 Task: Open Card Manufacturing Performance Review in Board Social Media Influencer Contest Strategy and Execution to Workspace Commercial Mortgages and add a team member Softage.3@softage.net, a label Purple, a checklist DevOps, an attachment from your onedrive, a color Purple and finally, add a card description 'Develop and launch new social media marketing campaign for brand awareness' and a comment 'Let us make sure we have a clear understanding of the desired outcomes and success metrics for this task.'. Add a start date 'Jan 03, 1900' with a due date 'Jan 10, 1900'
Action: Mouse moved to (67, 404)
Screenshot: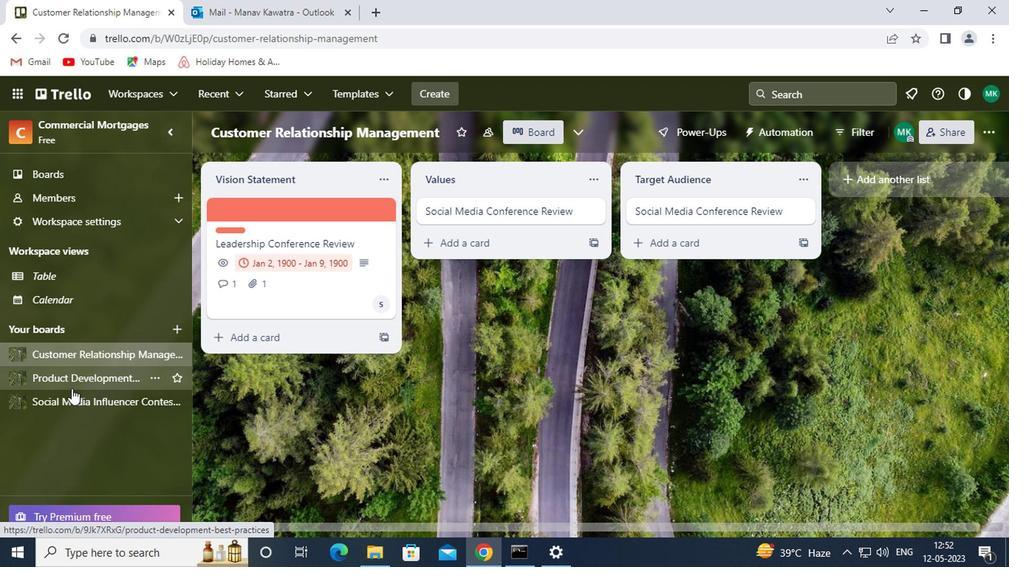 
Action: Mouse pressed left at (67, 404)
Screenshot: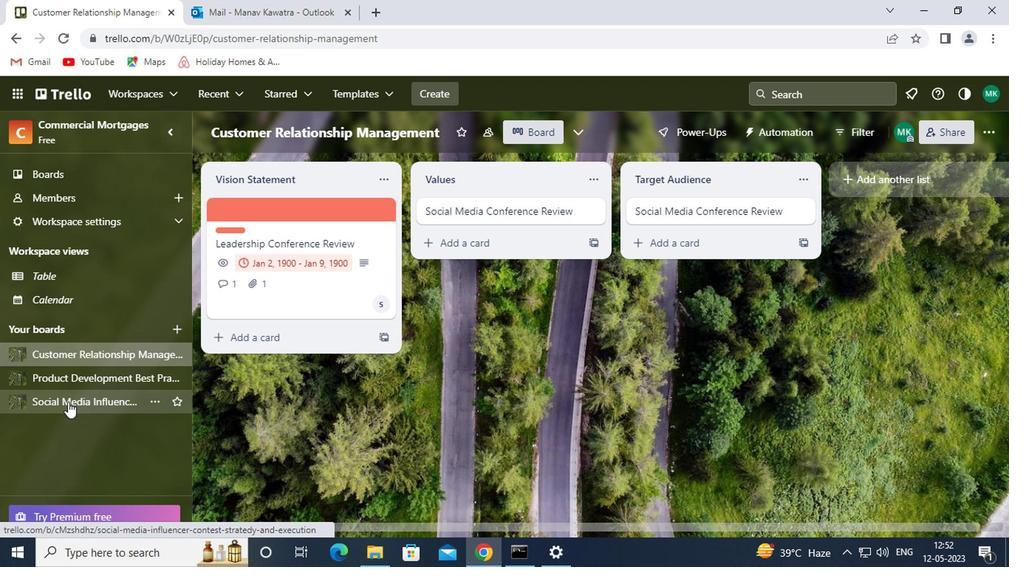 
Action: Mouse moved to (261, 210)
Screenshot: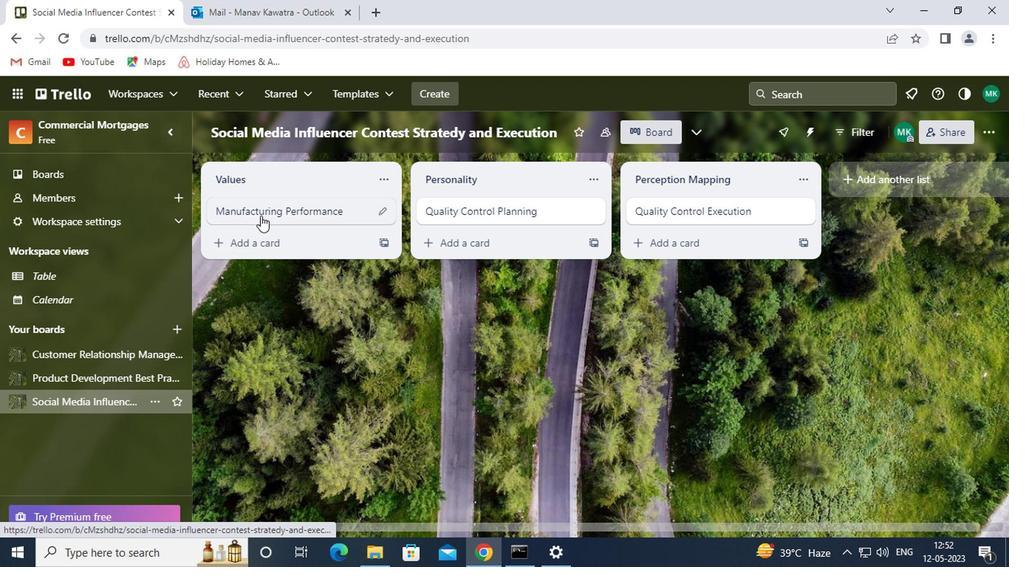 
Action: Mouse pressed left at (261, 210)
Screenshot: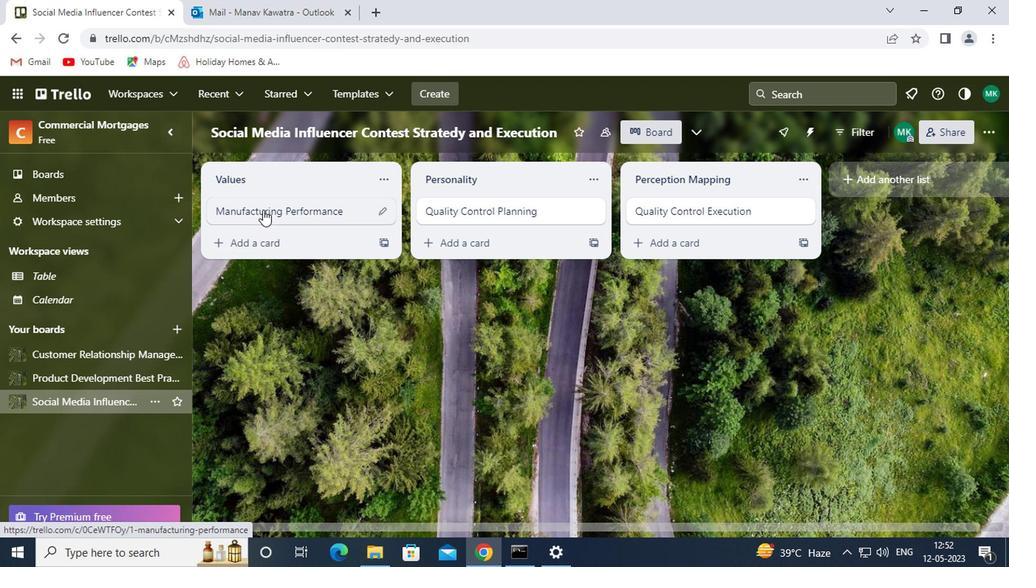 
Action: Mouse moved to (707, 214)
Screenshot: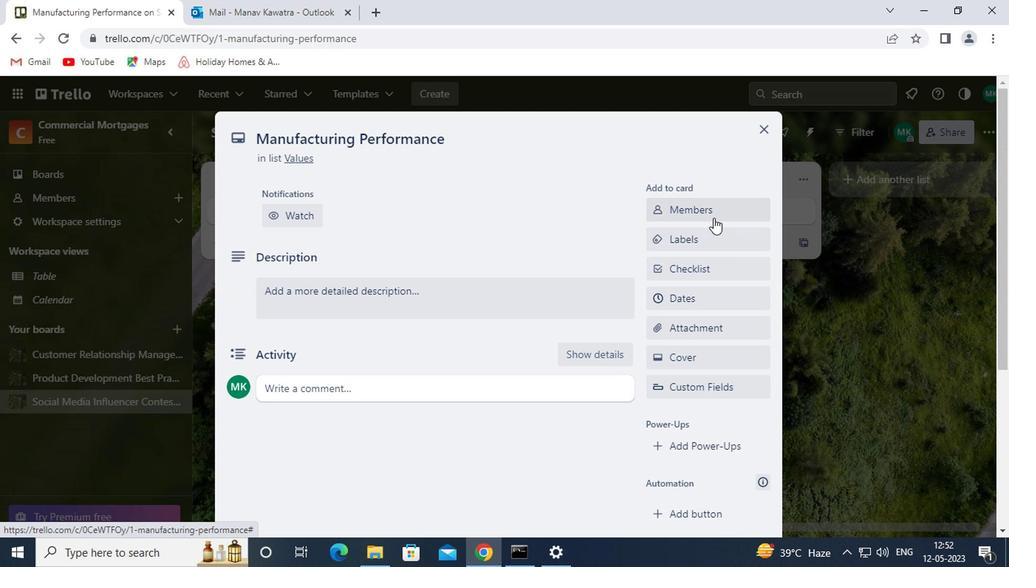 
Action: Mouse pressed left at (707, 214)
Screenshot: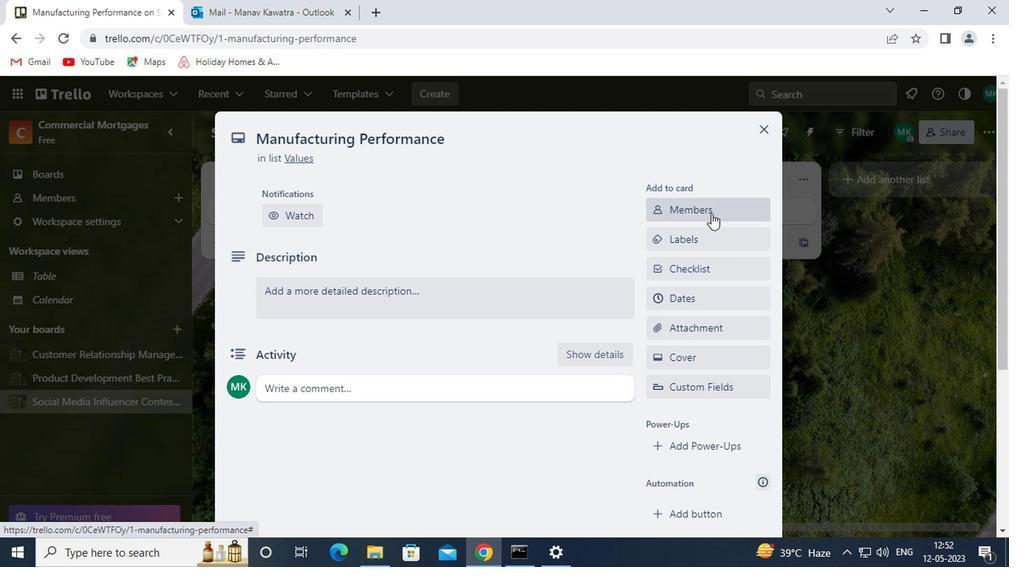 
Action: Mouse moved to (671, 279)
Screenshot: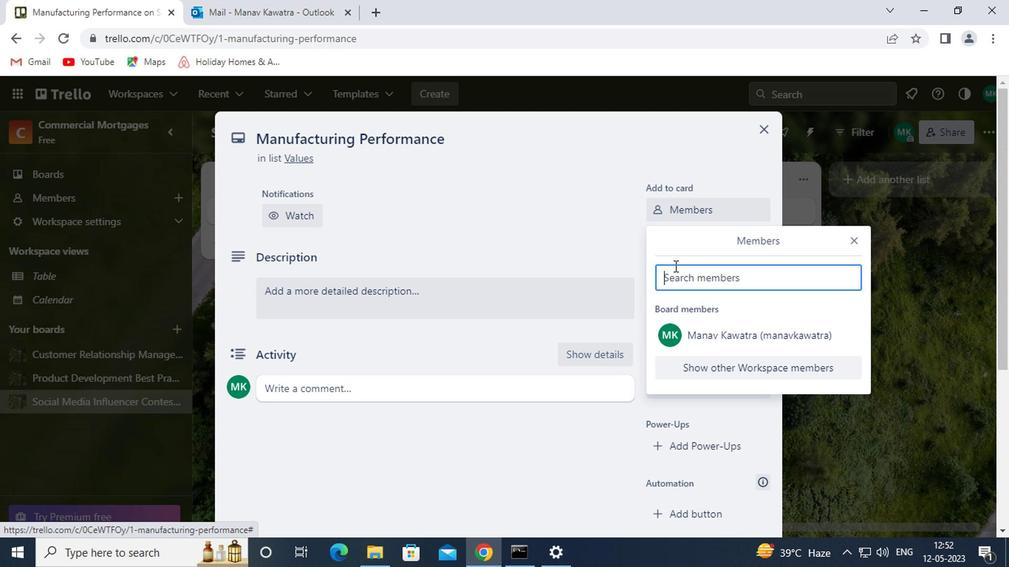 
Action: Mouse pressed left at (671, 279)
Screenshot: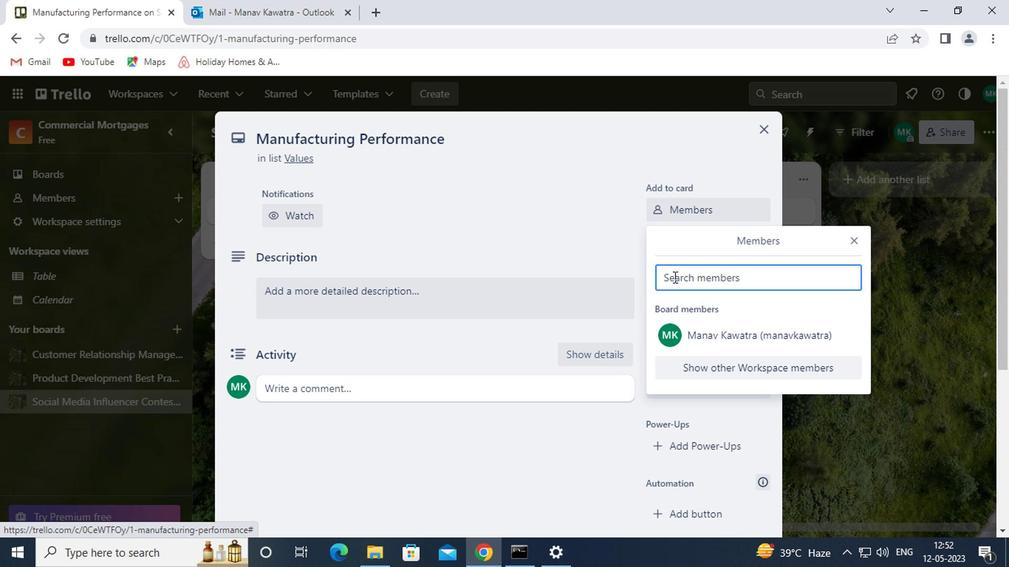 
Action: Key pressed <Key.caps_lock>s<Key.caps_lock>oftage.3<Key.shift>@SOFTAGE.NET
Screenshot: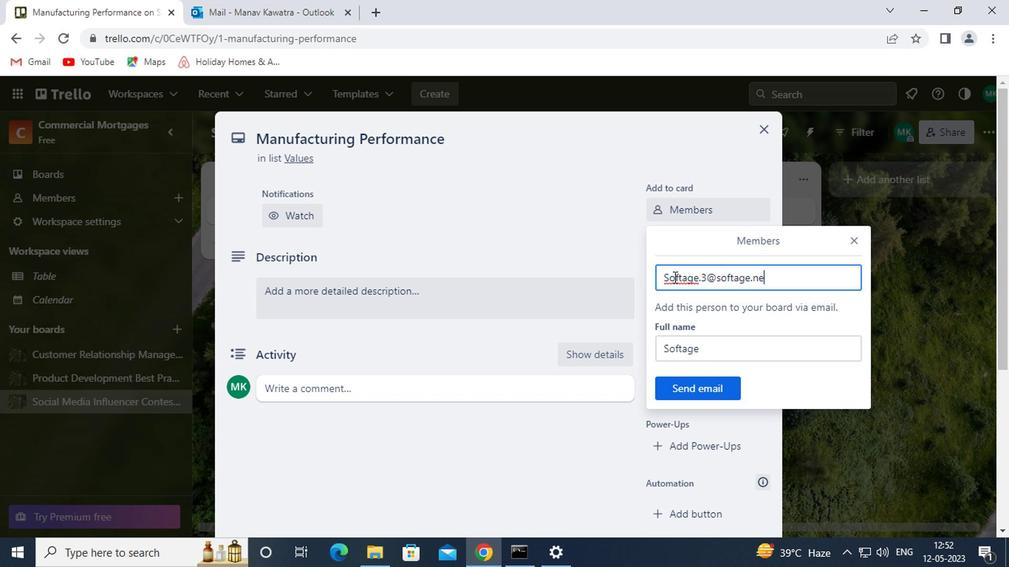 
Action: Mouse moved to (721, 388)
Screenshot: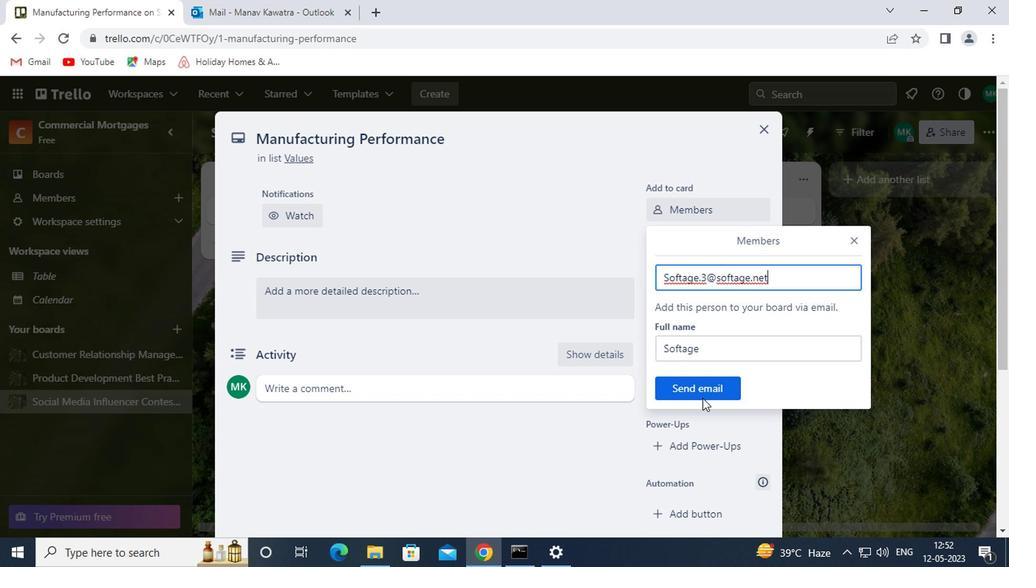 
Action: Mouse pressed left at (721, 388)
Screenshot: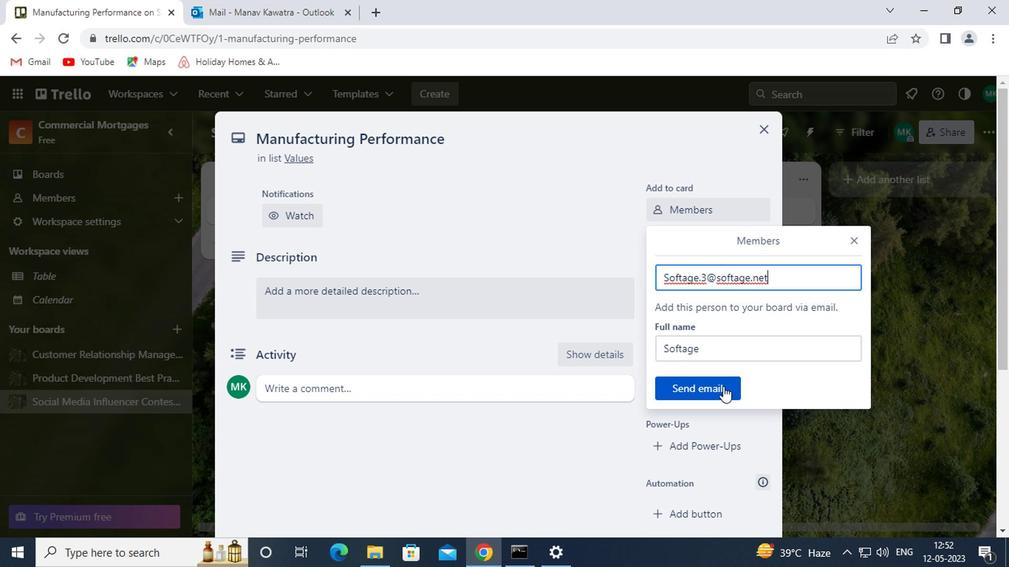 
Action: Mouse moved to (682, 293)
Screenshot: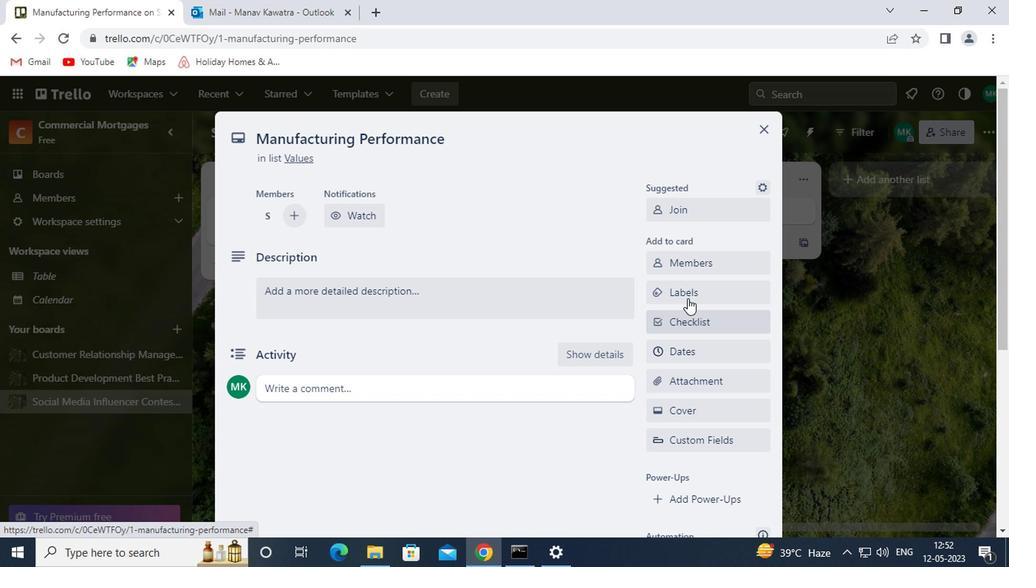 
Action: Mouse pressed left at (682, 293)
Screenshot: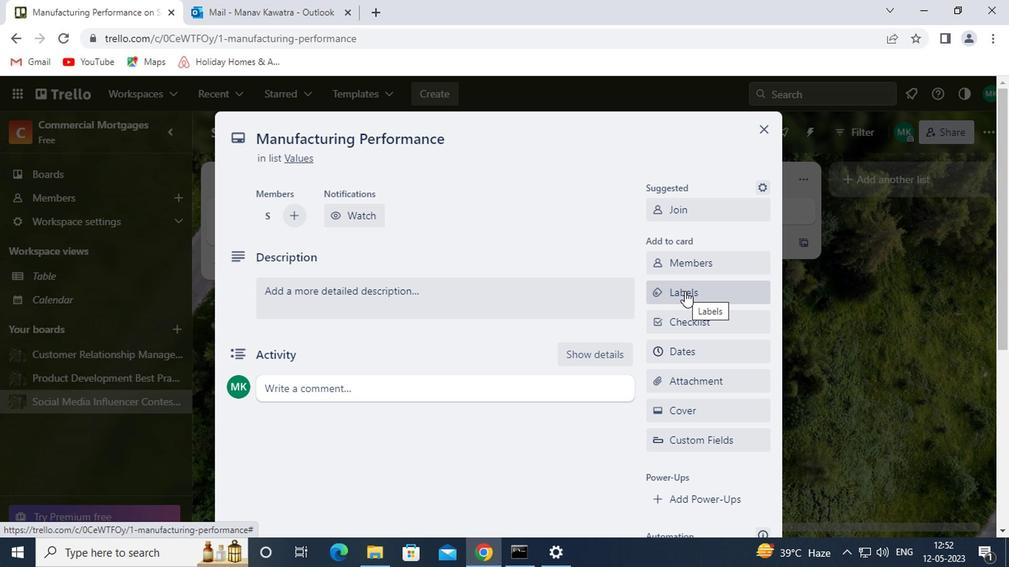 
Action: Mouse moved to (659, 323)
Screenshot: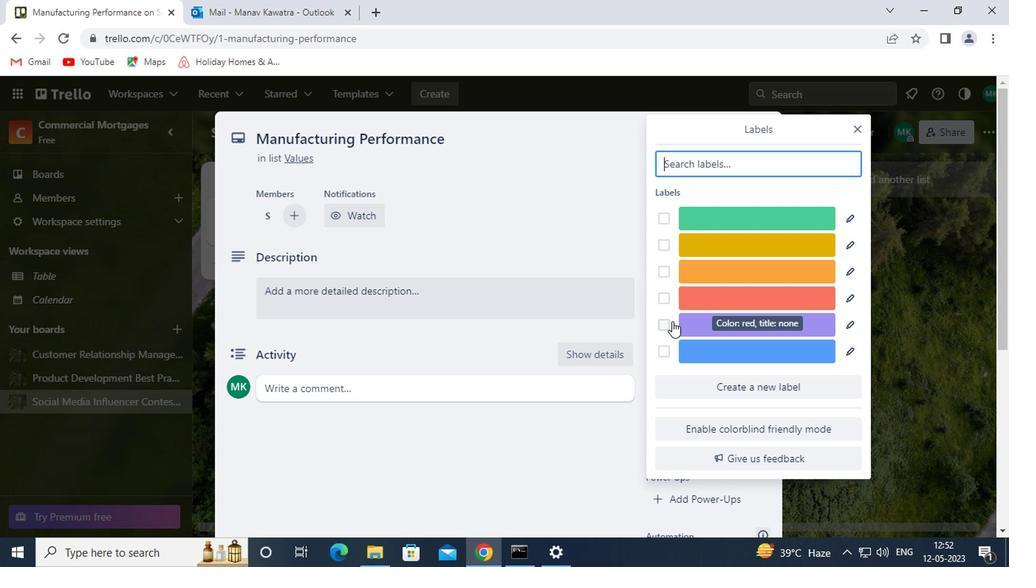 
Action: Mouse pressed left at (659, 323)
Screenshot: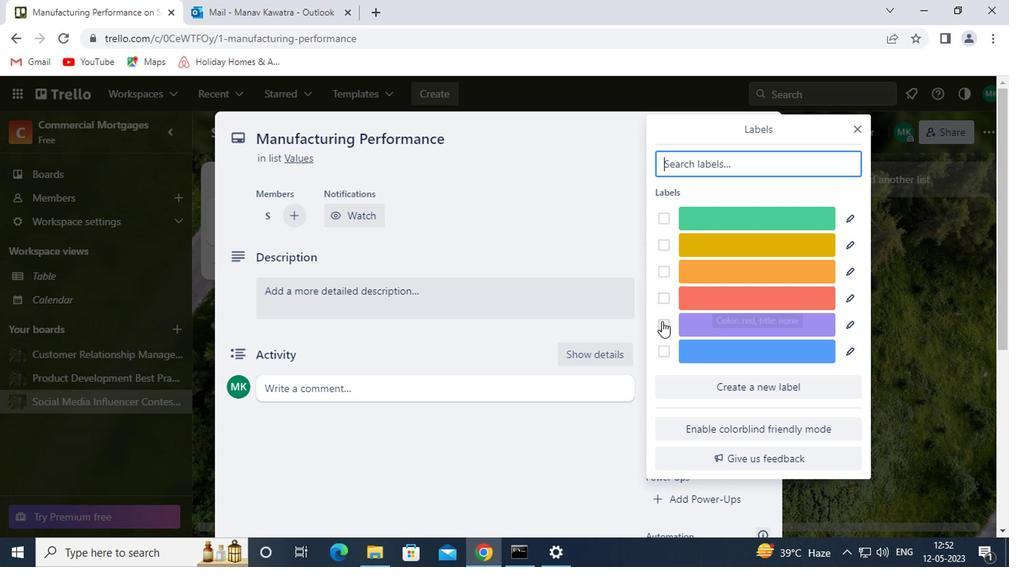 
Action: Mouse moved to (853, 134)
Screenshot: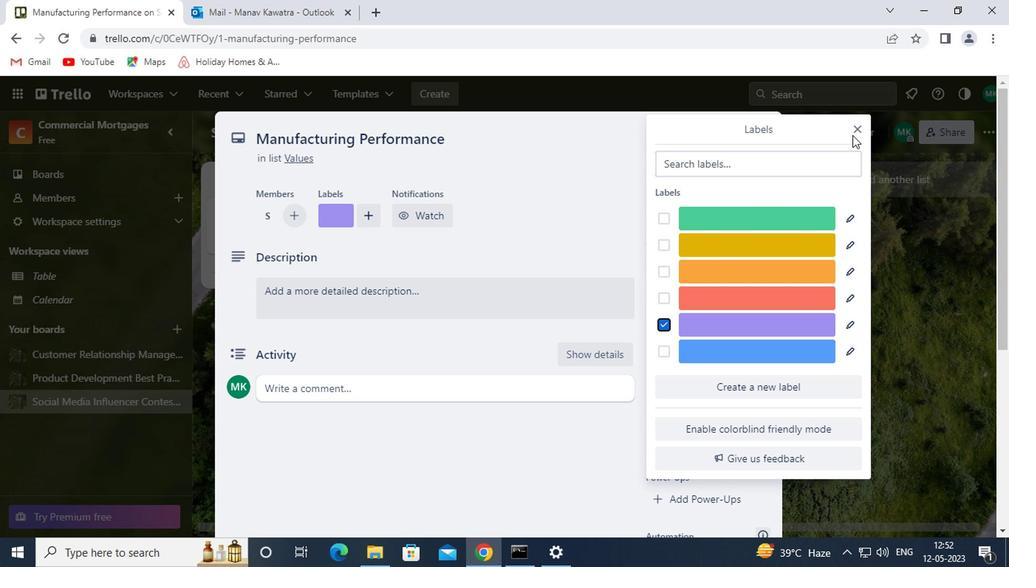 
Action: Mouse pressed left at (853, 134)
Screenshot: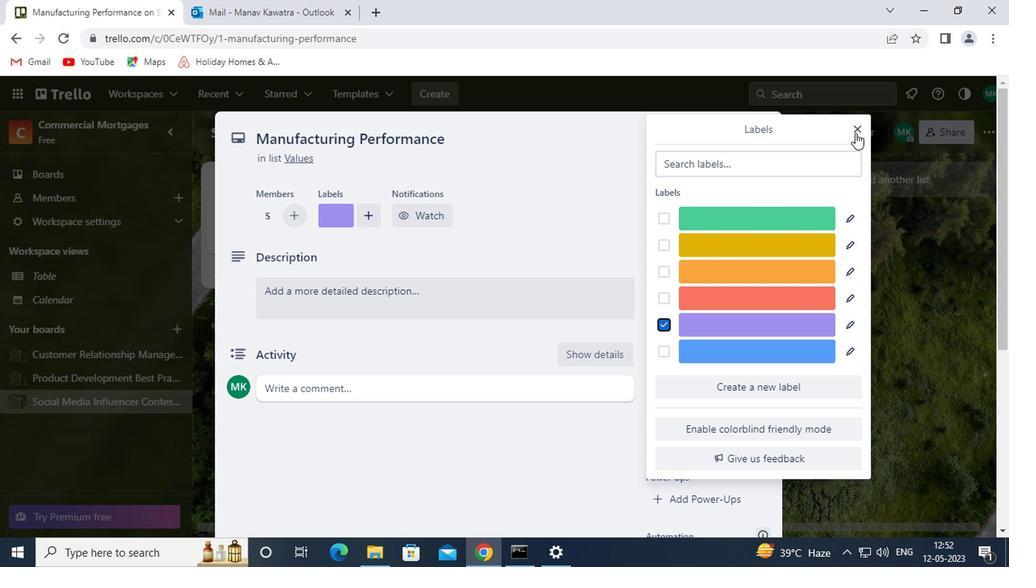 
Action: Mouse moved to (697, 323)
Screenshot: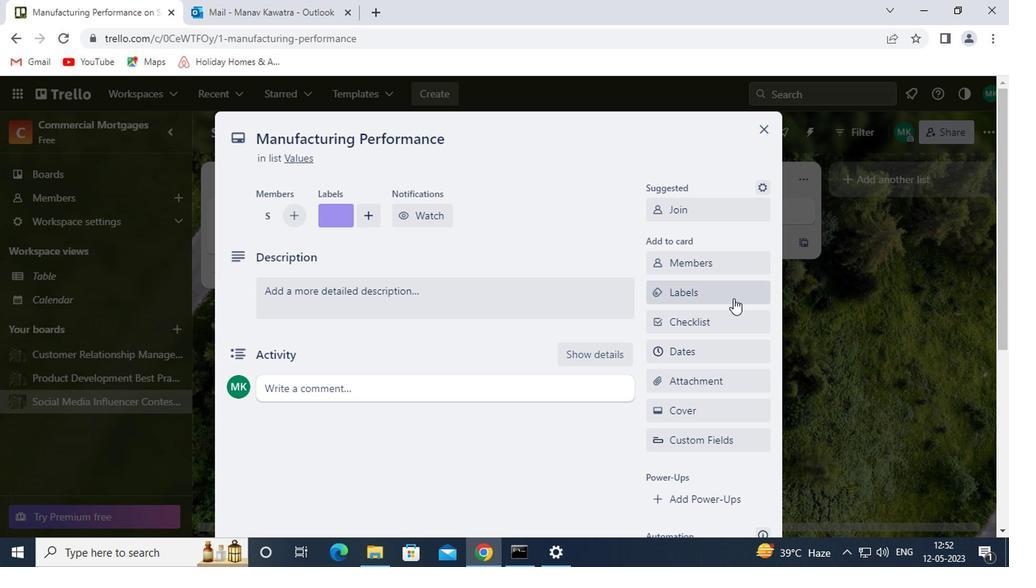 
Action: Mouse pressed left at (697, 323)
Screenshot: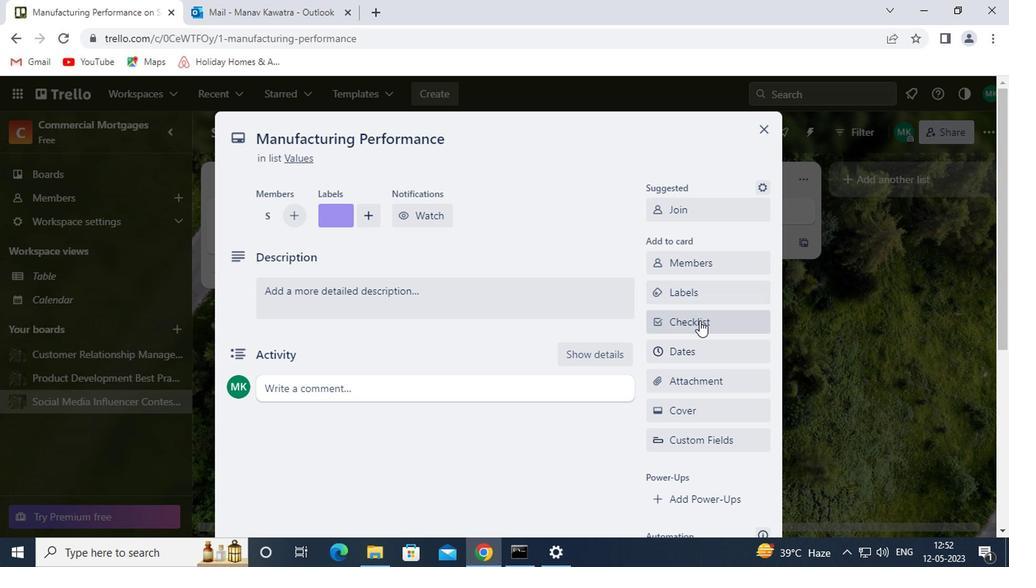 
Action: Mouse moved to (711, 397)
Screenshot: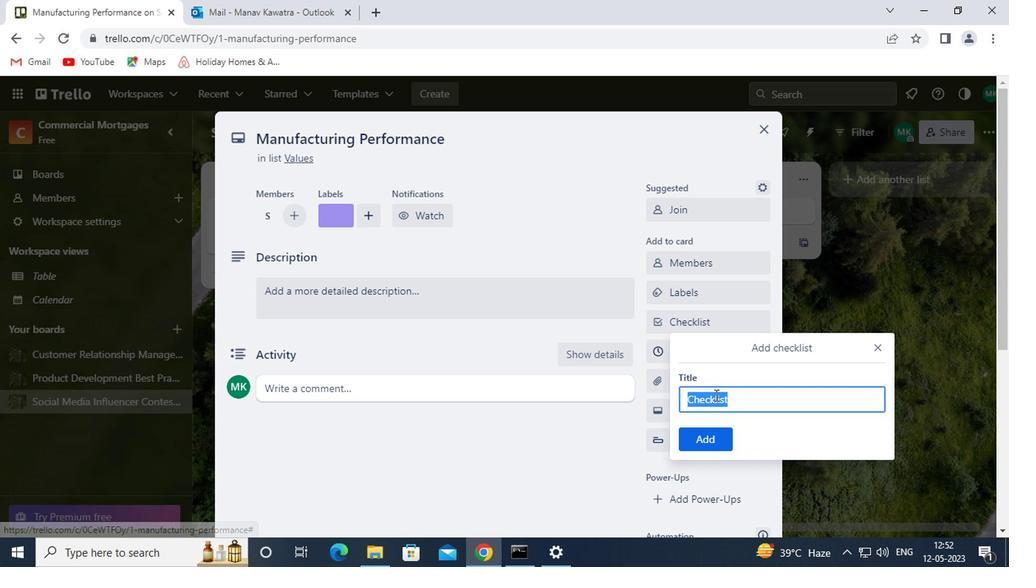 
Action: Key pressed <Key.shift>DEV<Key.shift><Key.shift><Key.shift><Key.shift><Key.shift><Key.shift><Key.shift><Key.shift><Key.shift><Key.shift><Key.shift><Key.shift><Key.shift><Key.shift><Key.shift><Key.shift>OPS
Screenshot: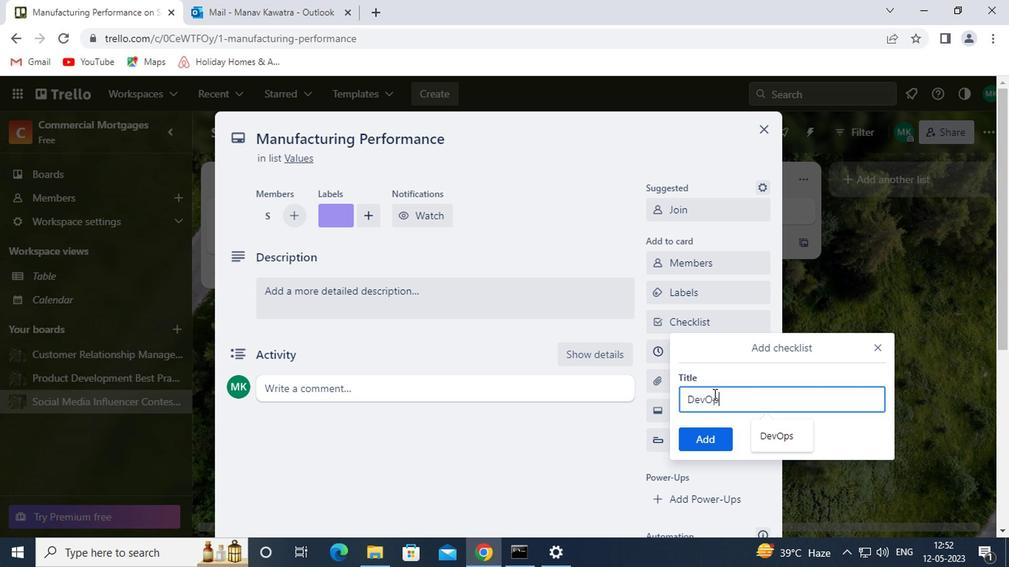 
Action: Mouse moved to (682, 441)
Screenshot: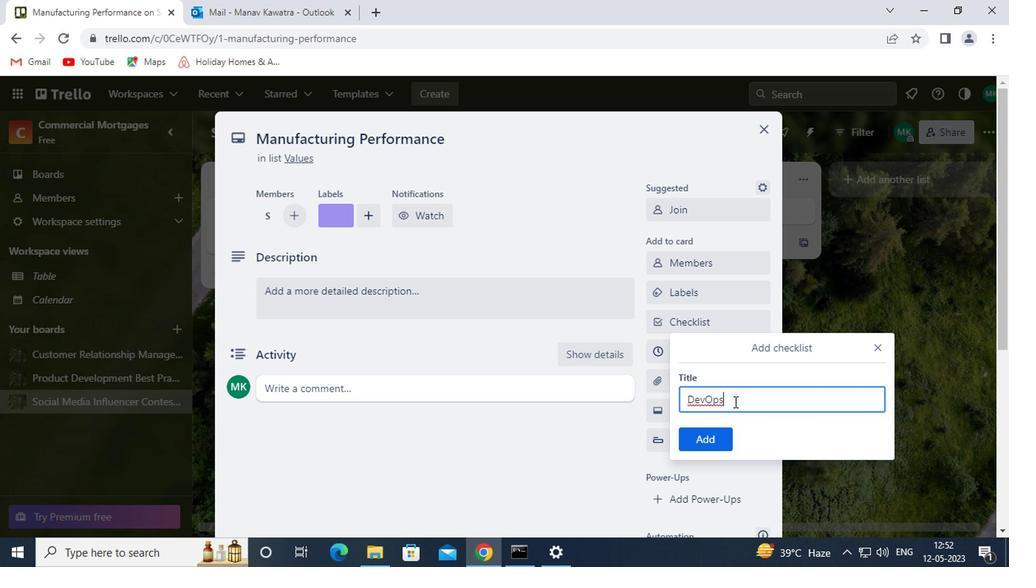 
Action: Mouse pressed left at (682, 441)
Screenshot: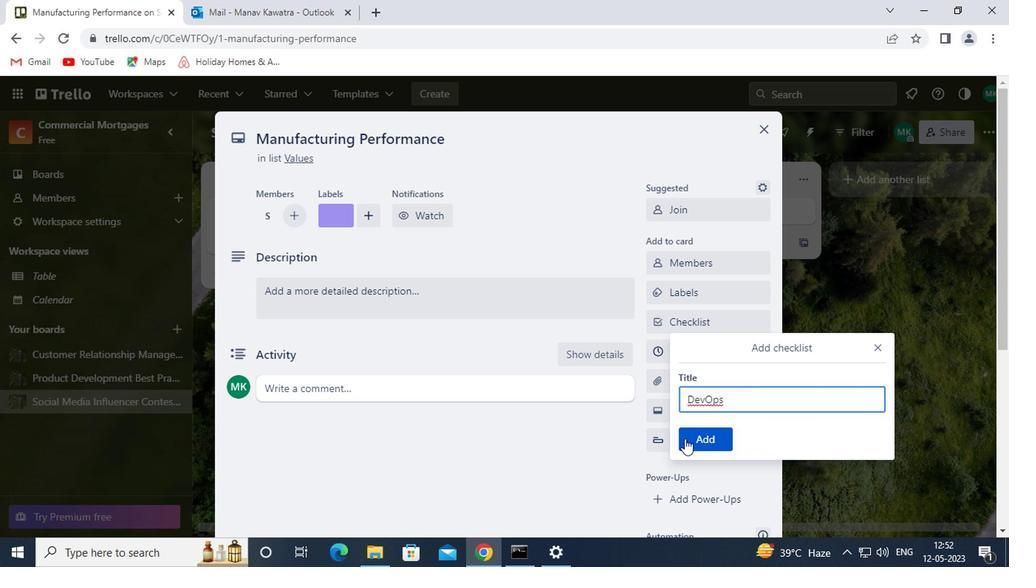 
Action: Mouse moved to (690, 382)
Screenshot: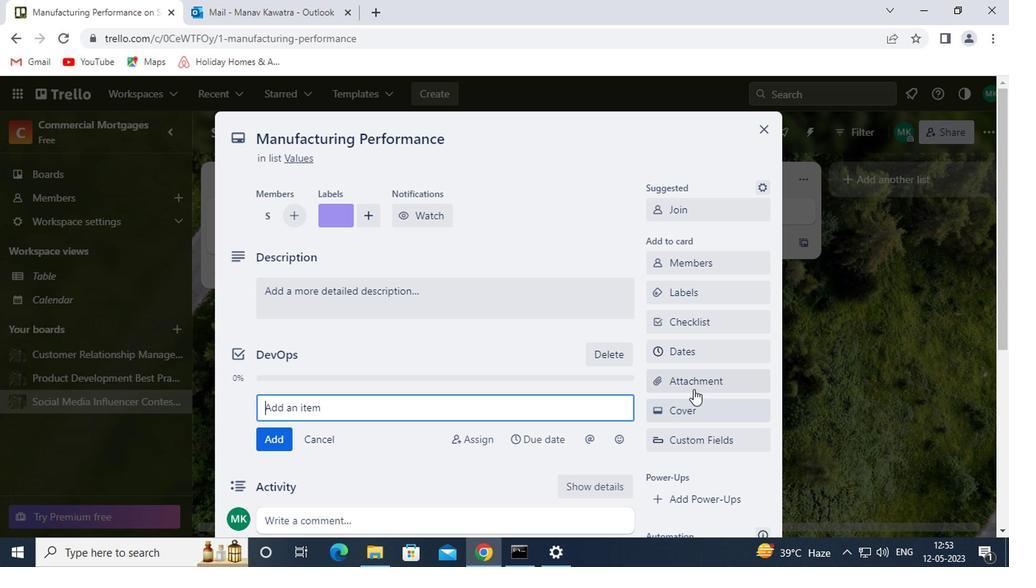 
Action: Mouse pressed left at (690, 382)
Screenshot: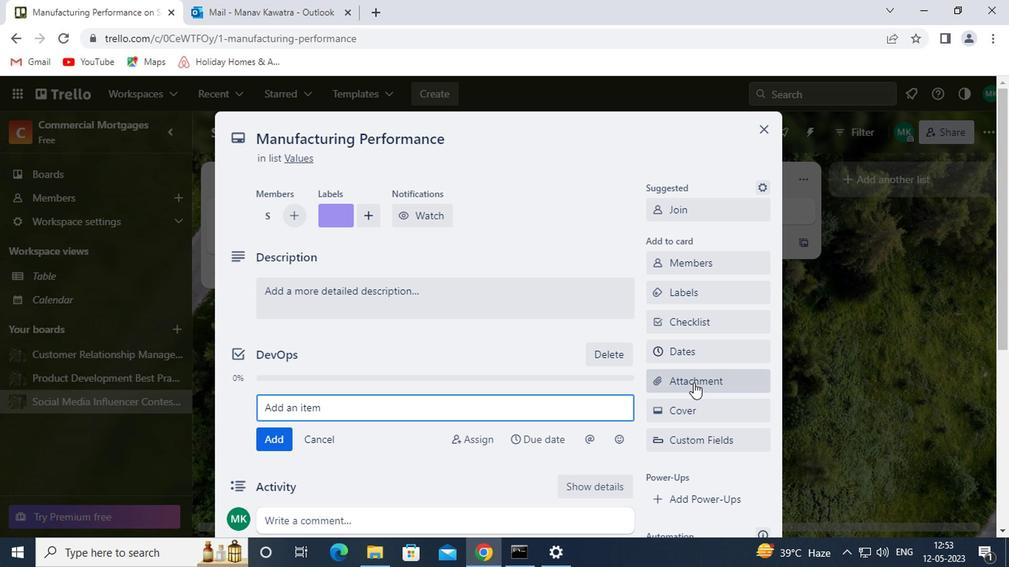 
Action: Mouse moved to (666, 275)
Screenshot: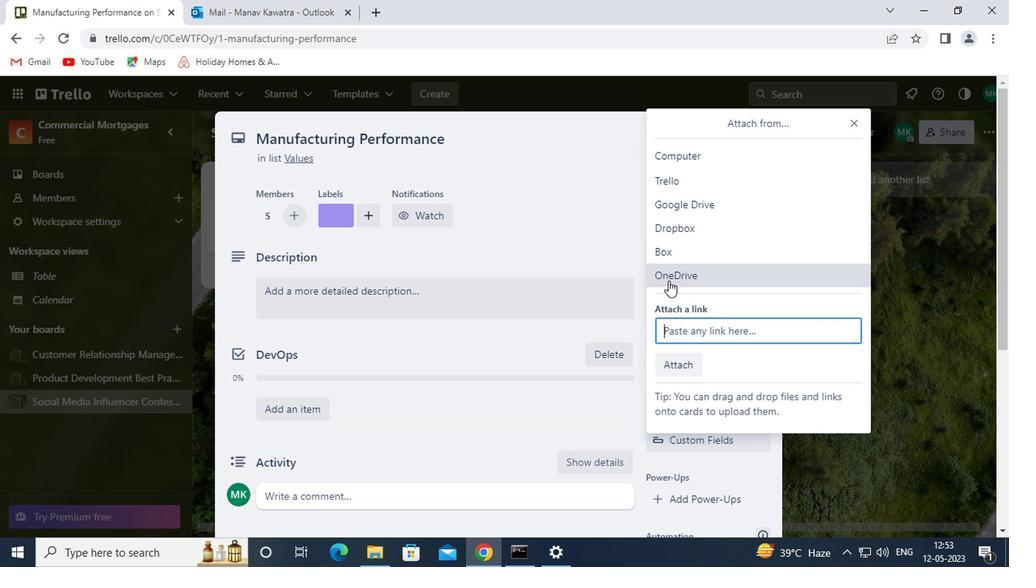 
Action: Mouse pressed left at (666, 275)
Screenshot: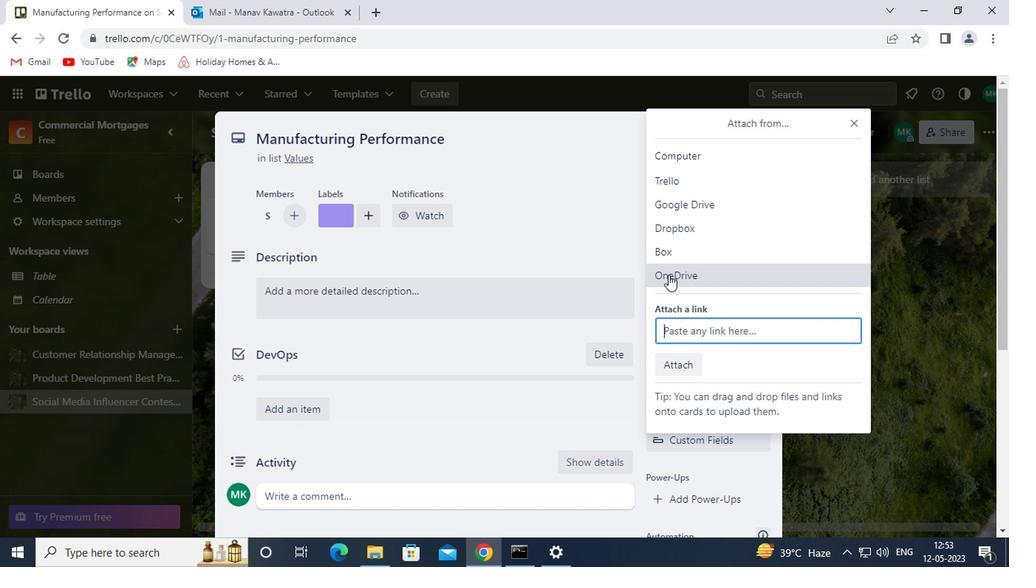 
Action: Mouse moved to (375, 148)
Screenshot: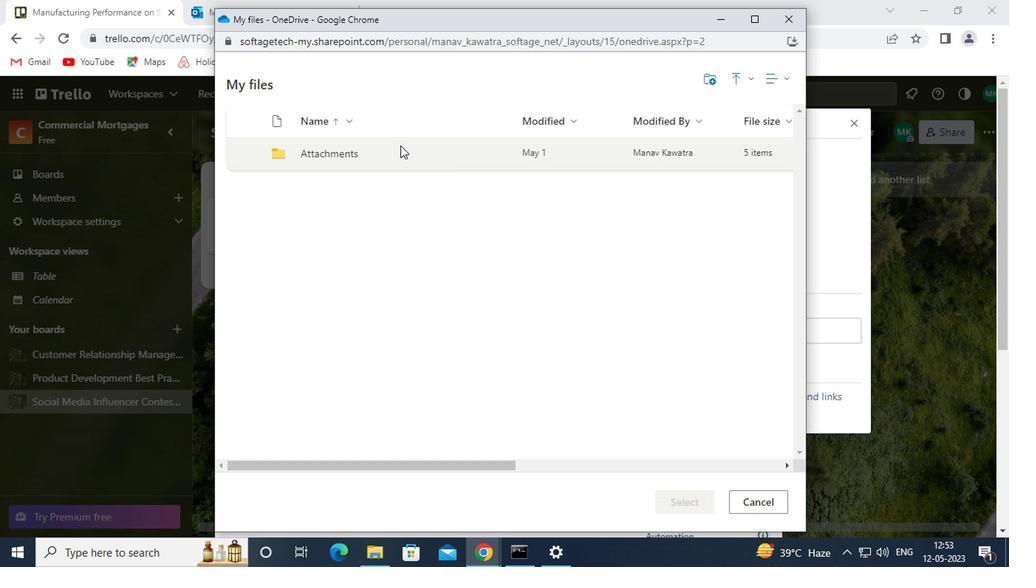 
Action: Mouse pressed left at (375, 148)
Screenshot: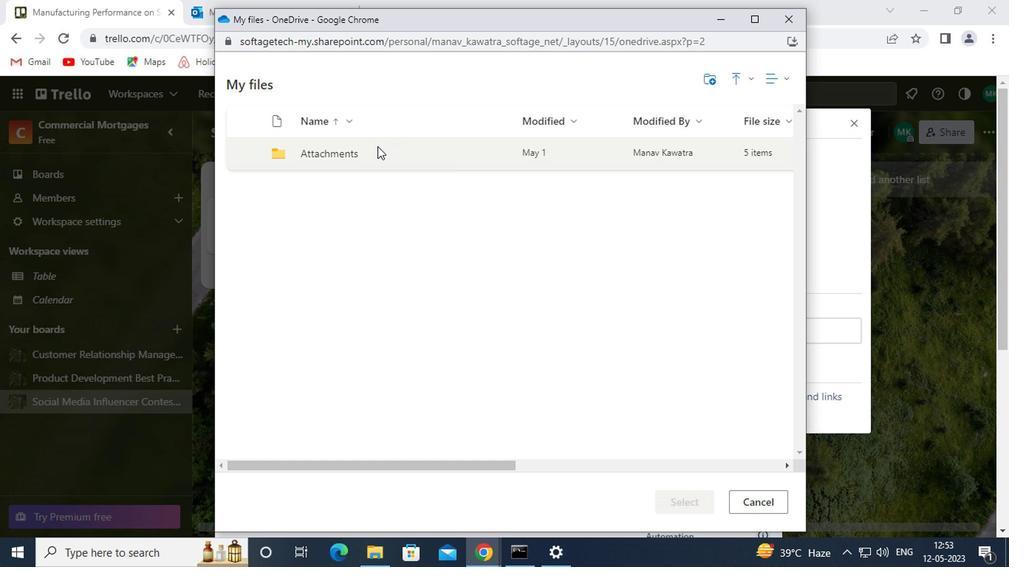 
Action: Mouse moved to (331, 157)
Screenshot: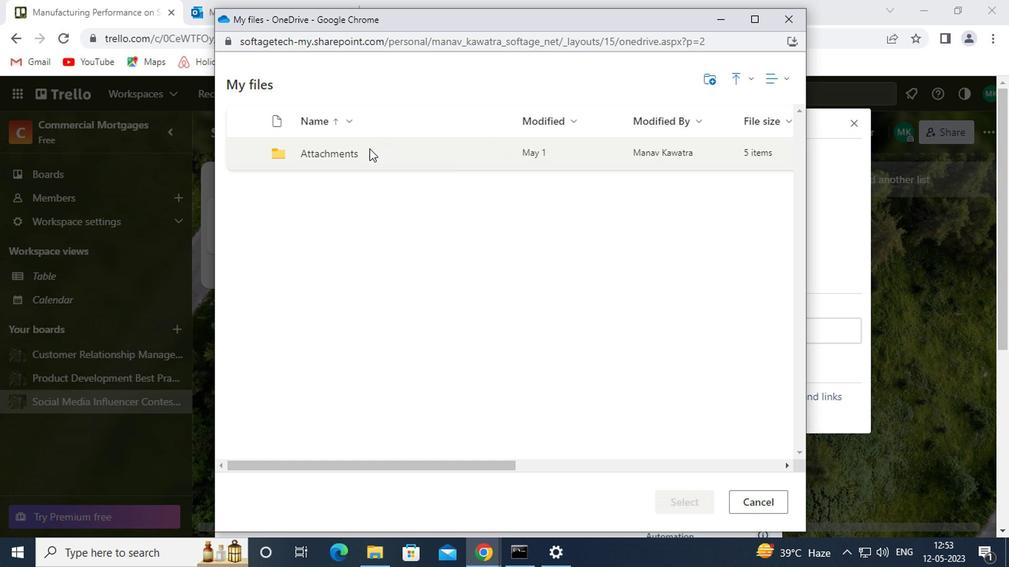 
Action: Mouse pressed left at (331, 157)
Screenshot: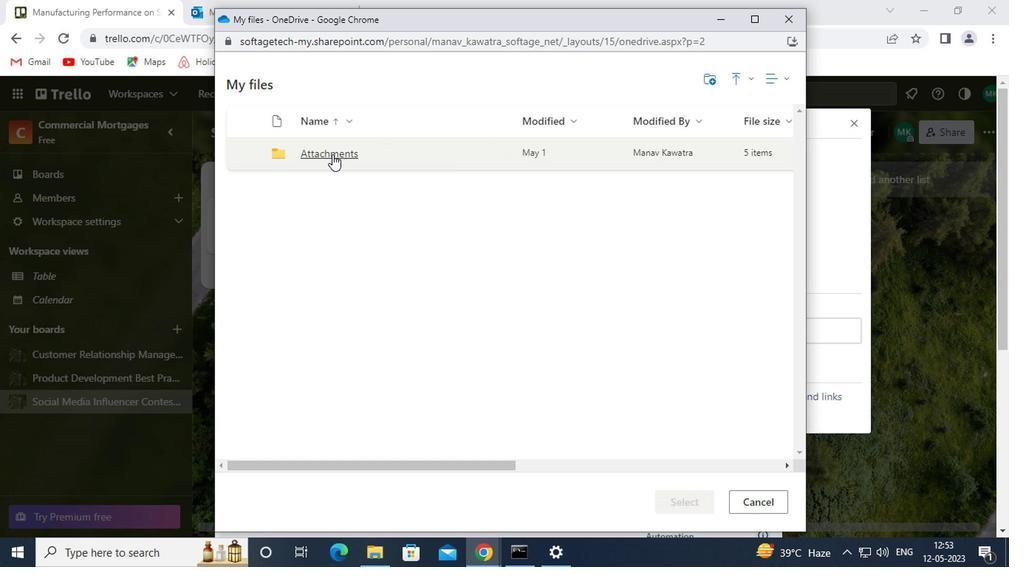 
Action: Mouse moved to (329, 219)
Screenshot: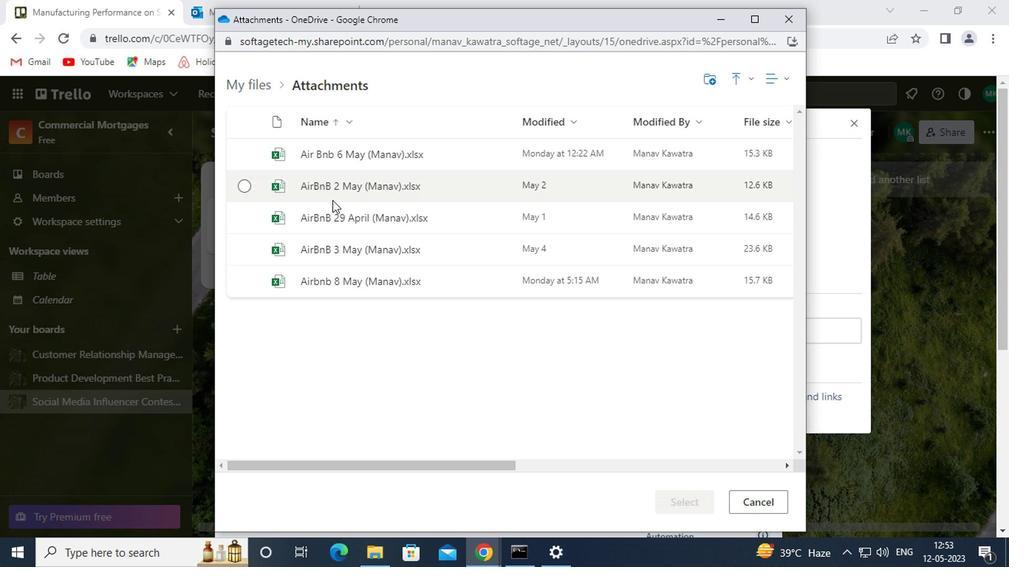 
Action: Mouse pressed left at (329, 219)
Screenshot: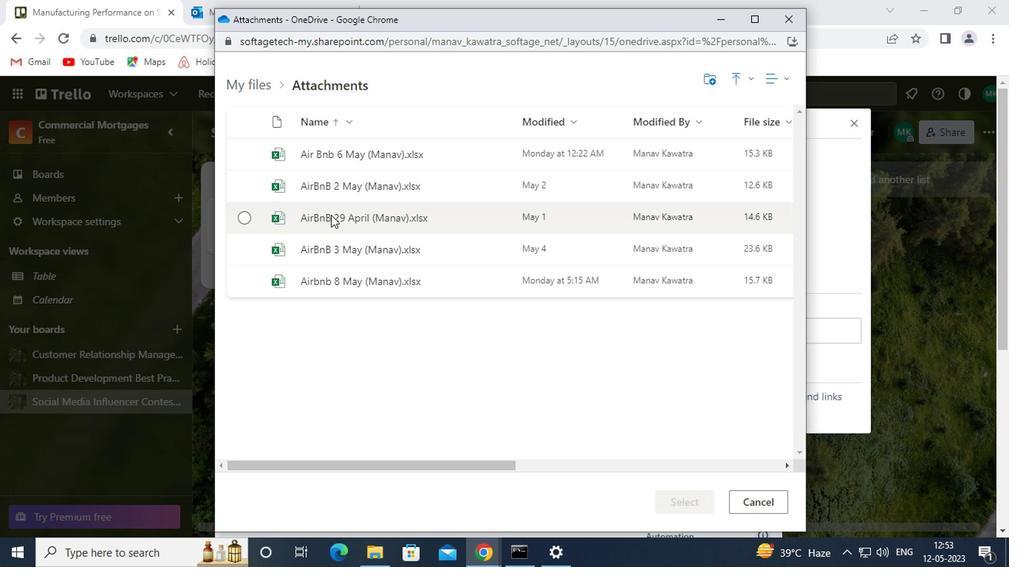 
Action: Mouse moved to (679, 510)
Screenshot: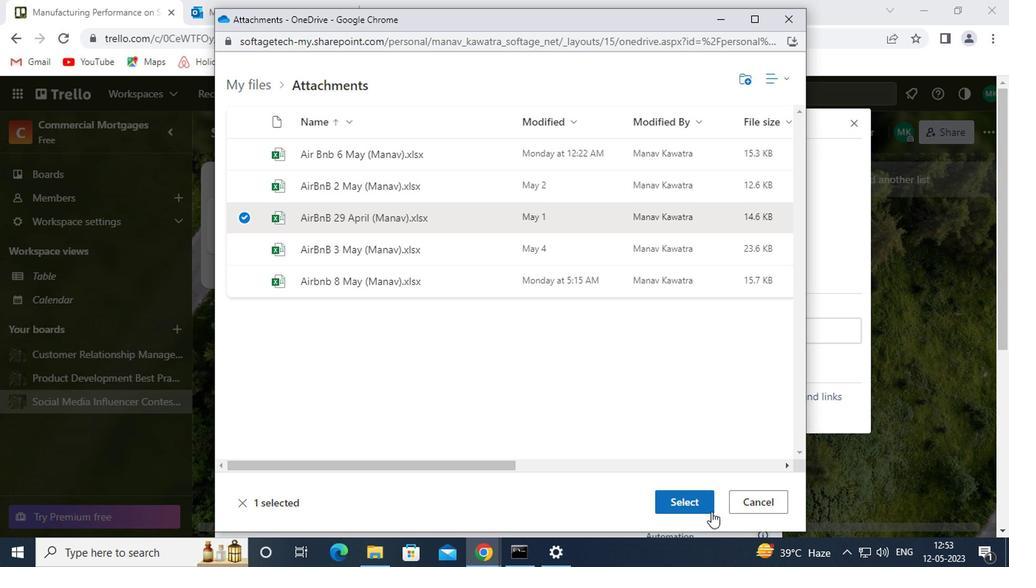
Action: Mouse pressed left at (679, 510)
Screenshot: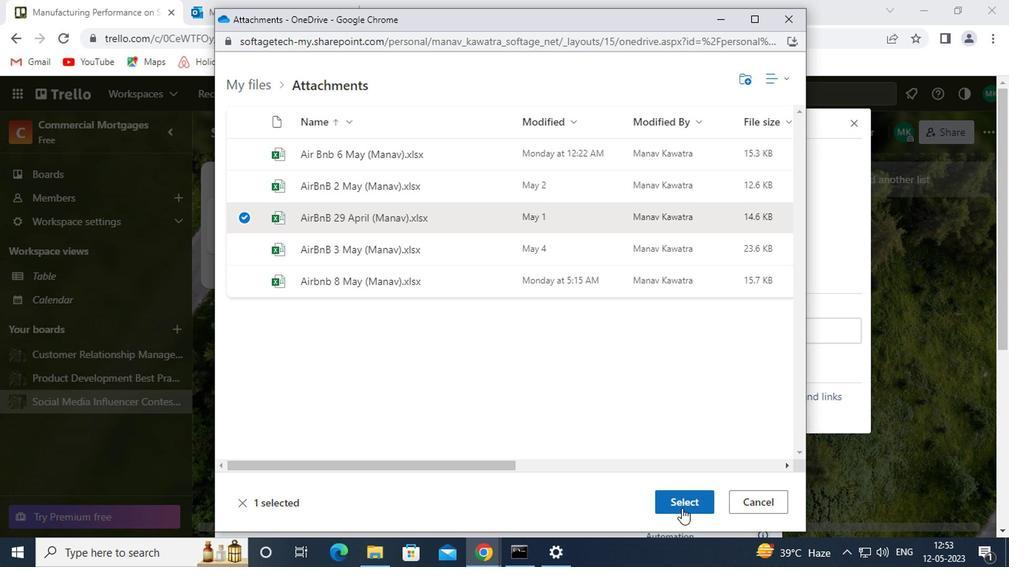 
Action: Mouse moved to (679, 402)
Screenshot: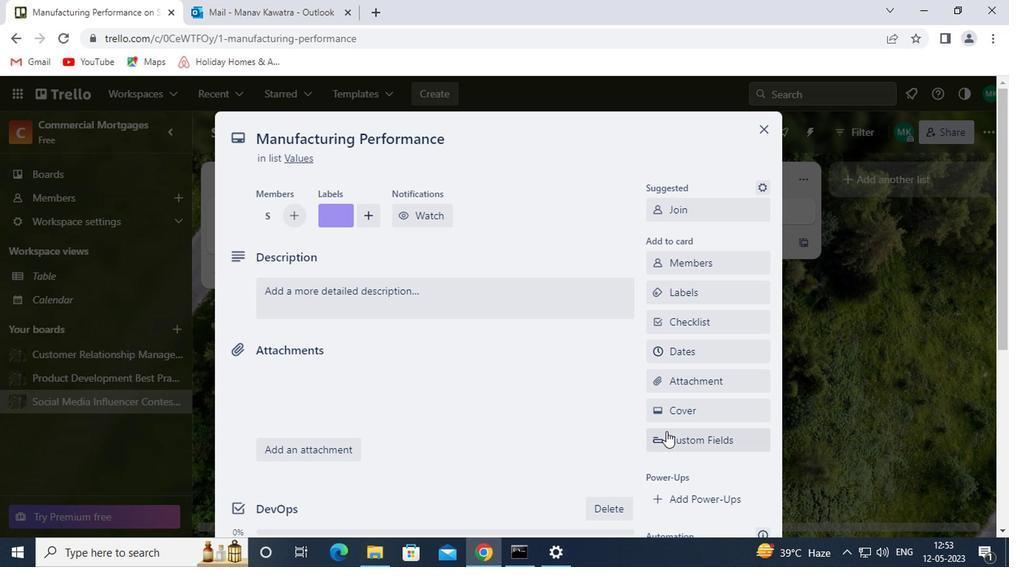 
Action: Mouse pressed left at (679, 402)
Screenshot: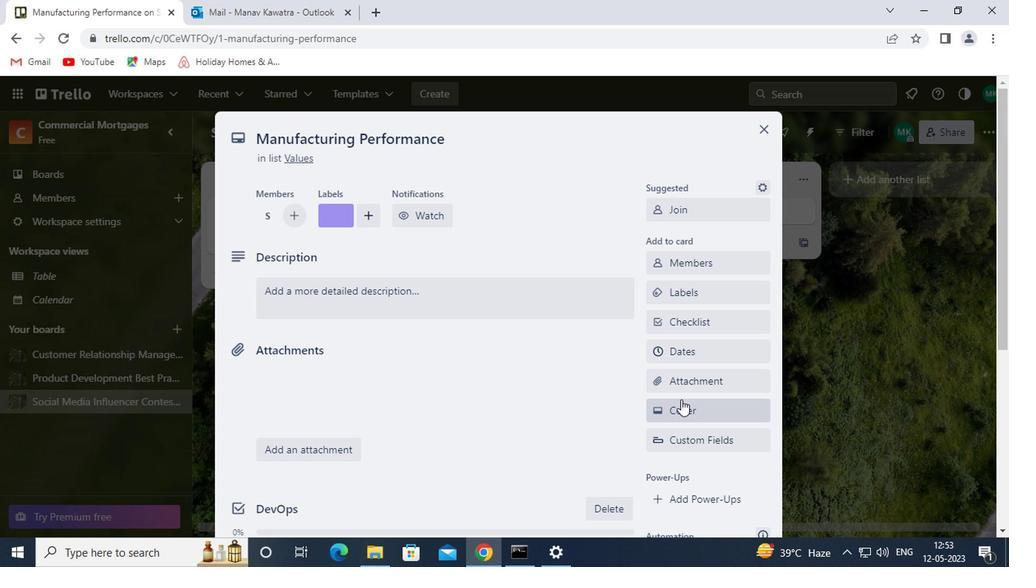 
Action: Mouse moved to (846, 255)
Screenshot: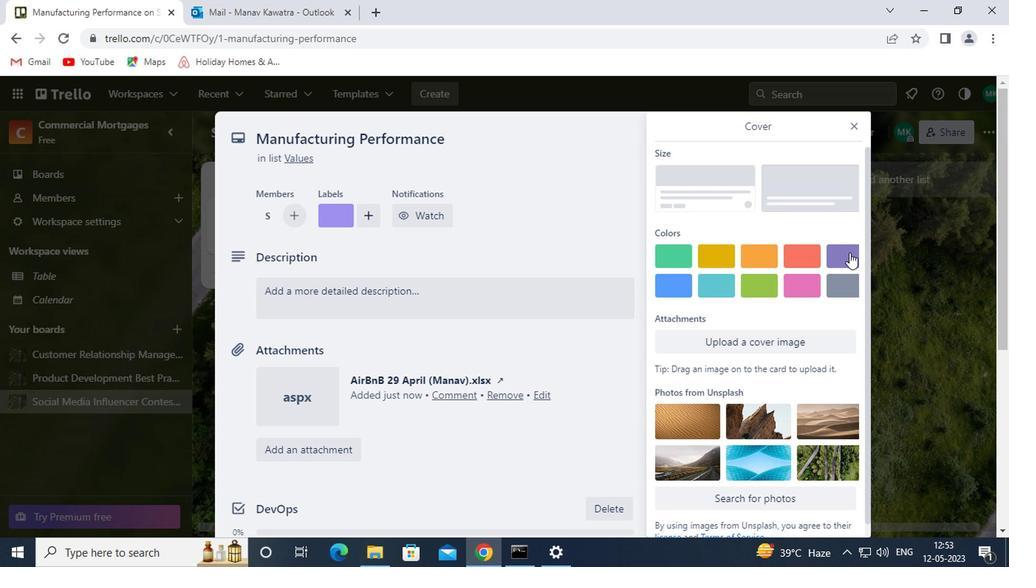 
Action: Mouse pressed left at (846, 255)
Screenshot: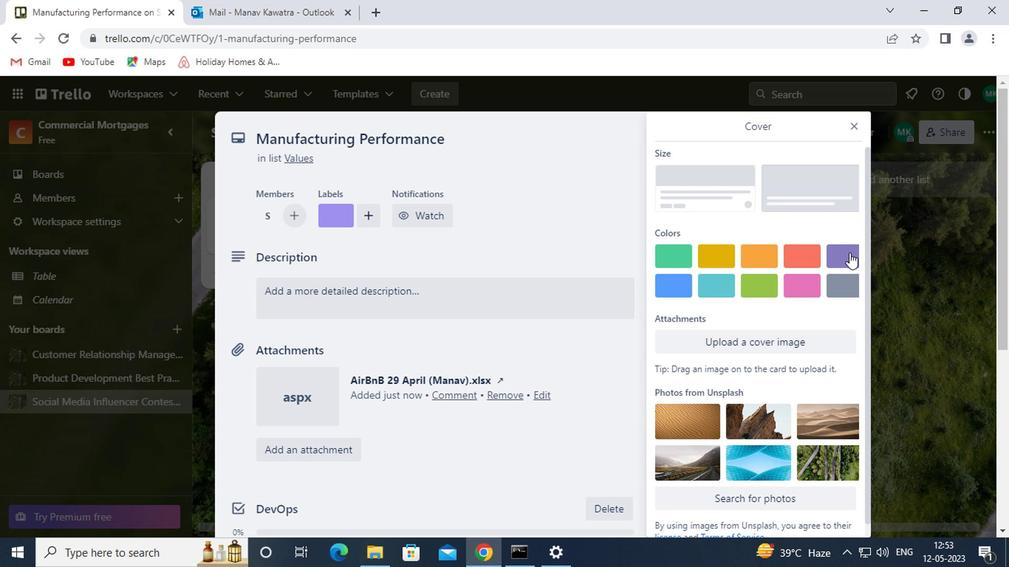 
Action: Mouse moved to (849, 126)
Screenshot: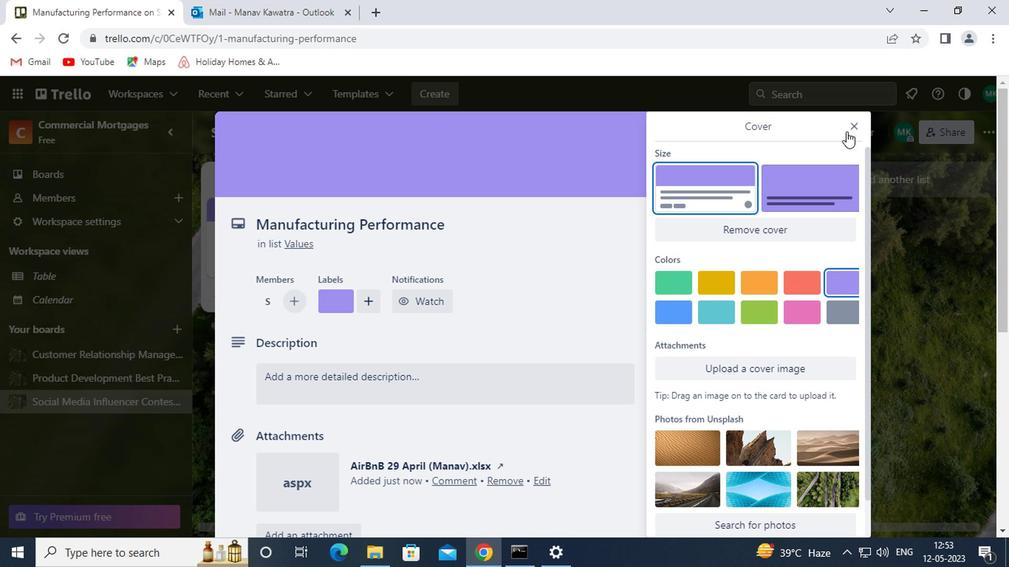 
Action: Mouse pressed left at (849, 126)
Screenshot: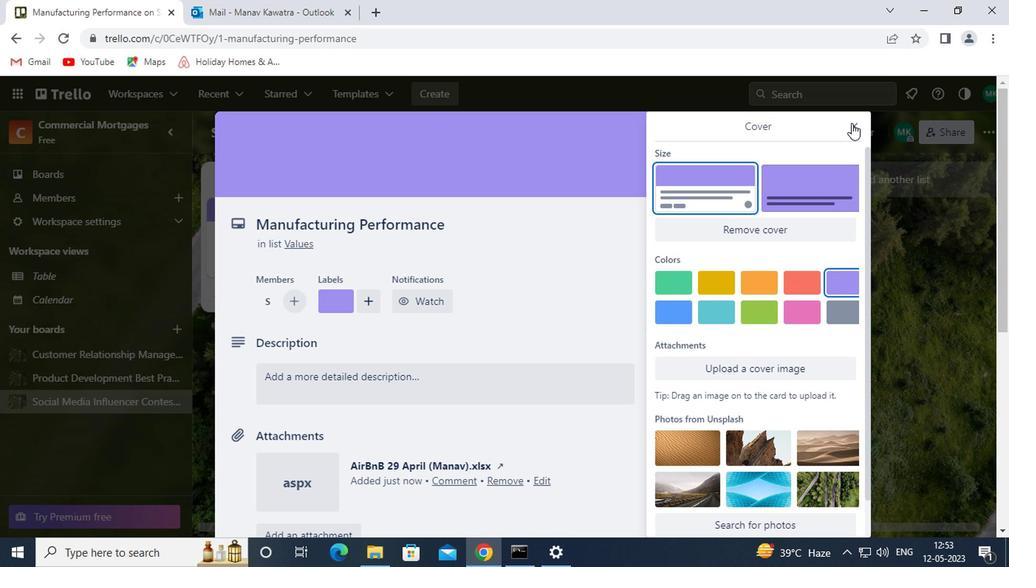 
Action: Mouse moved to (353, 415)
Screenshot: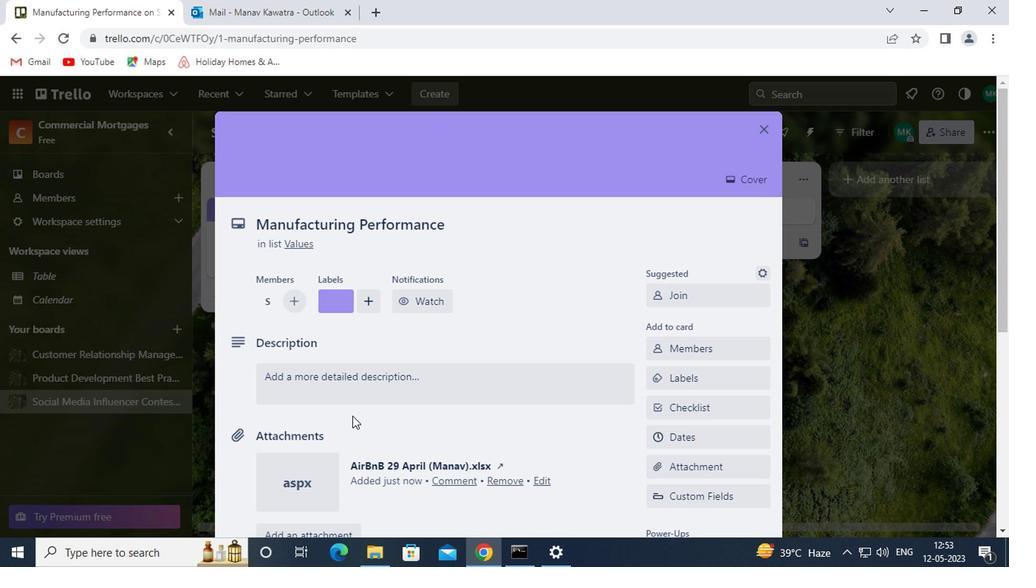 
Action: Mouse scrolled (353, 414) with delta (0, -1)
Screenshot: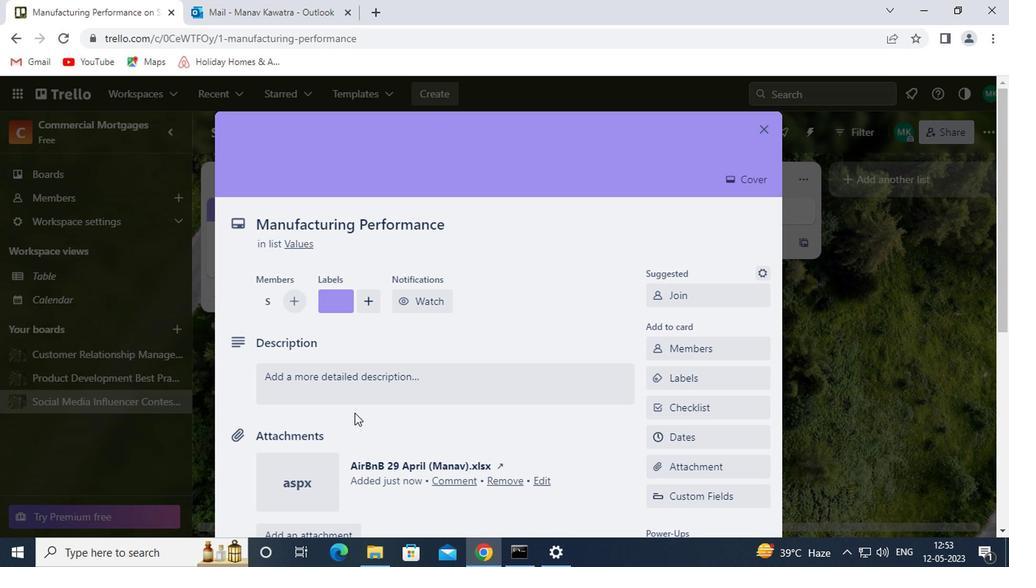 
Action: Mouse moved to (317, 305)
Screenshot: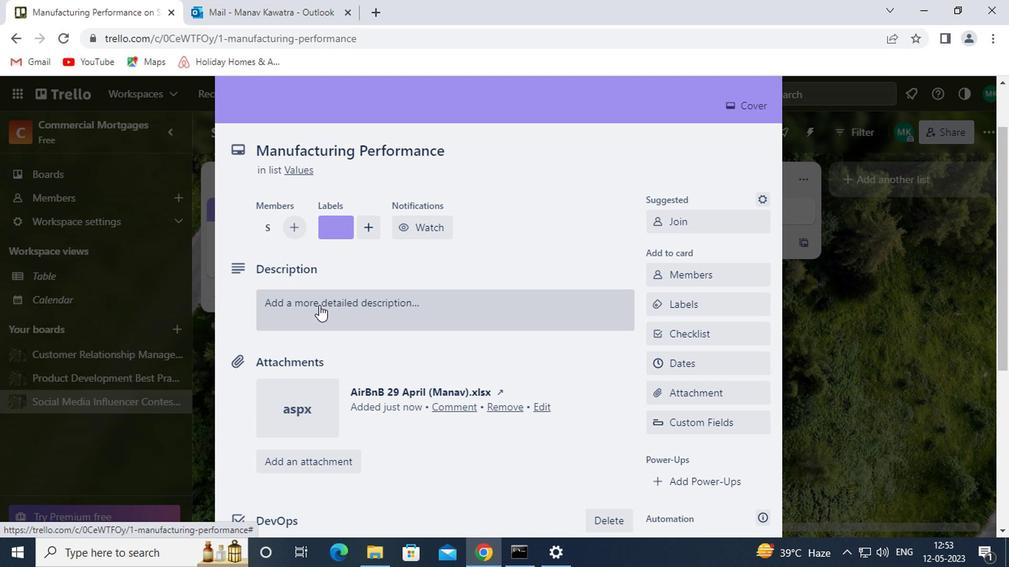 
Action: Mouse pressed left at (317, 305)
Screenshot: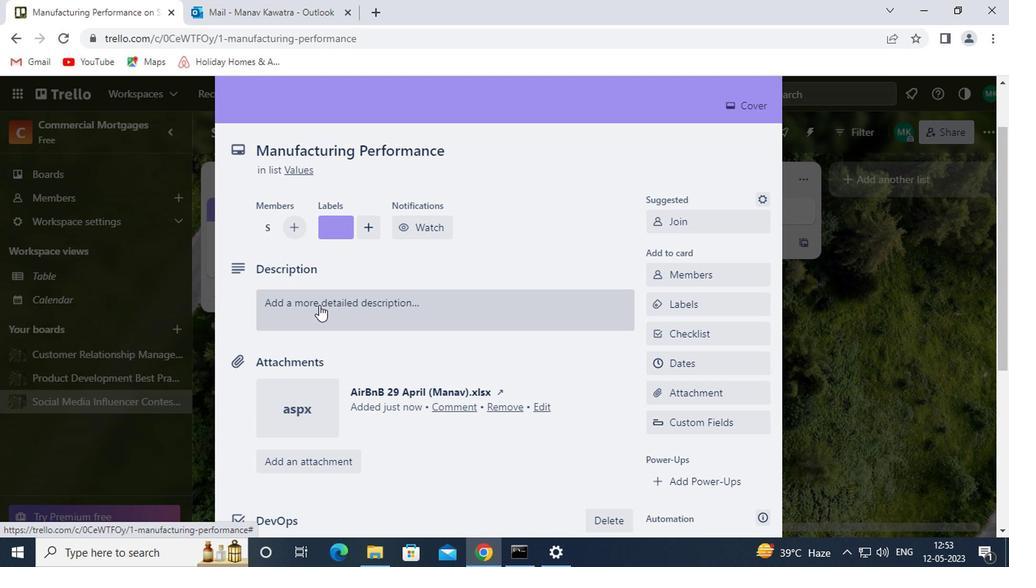 
Action: Mouse moved to (307, 358)
Screenshot: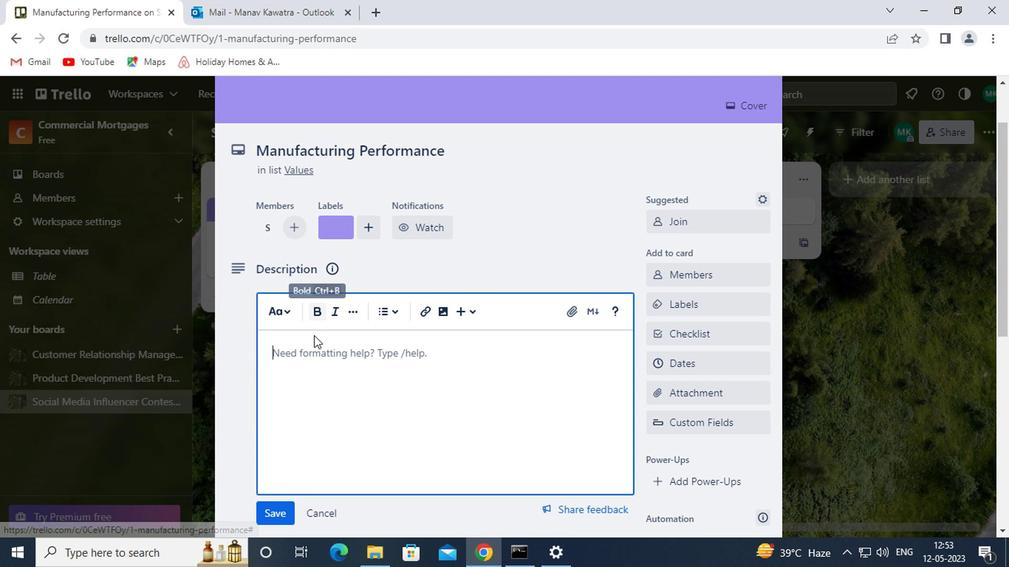 
Action: Mouse pressed left at (307, 358)
Screenshot: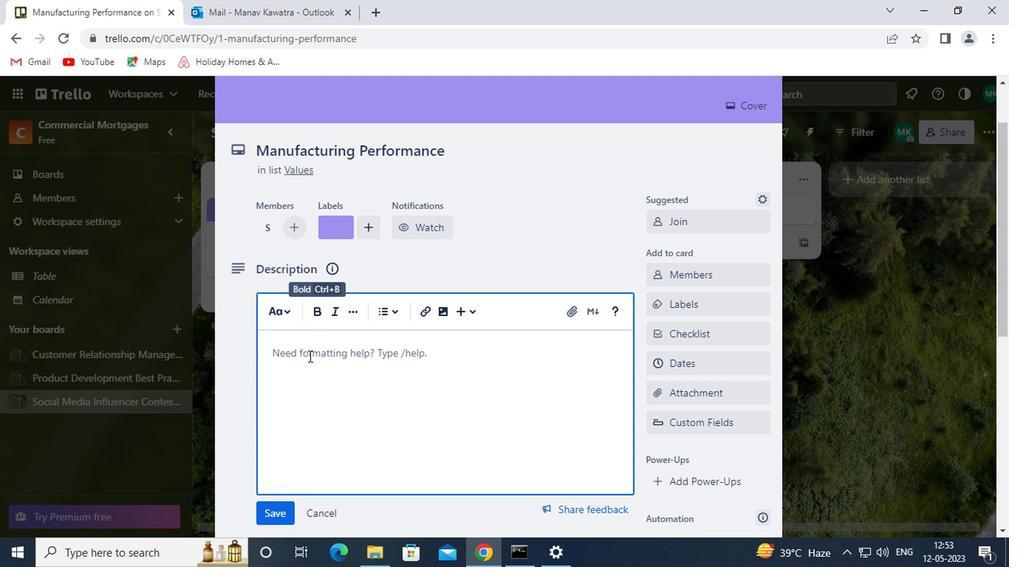 
Action: Key pressed <Key.shift><Key.shift><Key.shift><Key.shift><Key.shift><Key.shift><Key.shift><Key.shift><Key.shift><Key.shift><Key.shift><Key.shift><Key.shift><Key.shift><Key.shift><Key.shift><Key.shift><Key.shift>DEVELOP<Key.space>AND<Key.space>LAUNCH<Key.space>NEW<Key.space>SPCIAL<Key.backspace><Key.backspace><Key.backspace><Key.backspace><Key.backspace>OCIAL<Key.space>MEDIA<Key.space>MARKETING<Key.space>CAMPAIGN<Key.space>FOR<Key.space>BRAND<Key.space>AWARENESS
Screenshot: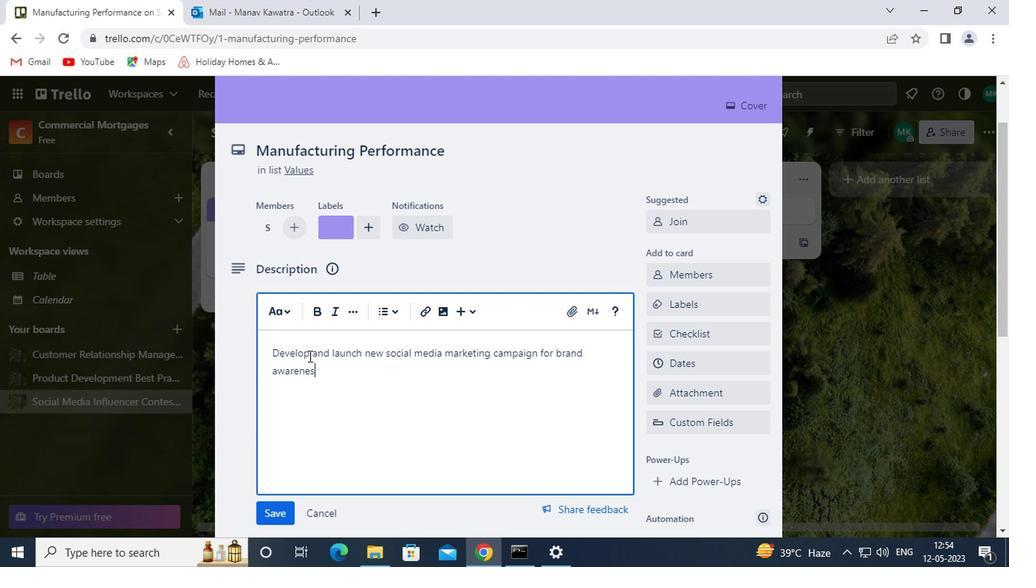 
Action: Mouse moved to (275, 515)
Screenshot: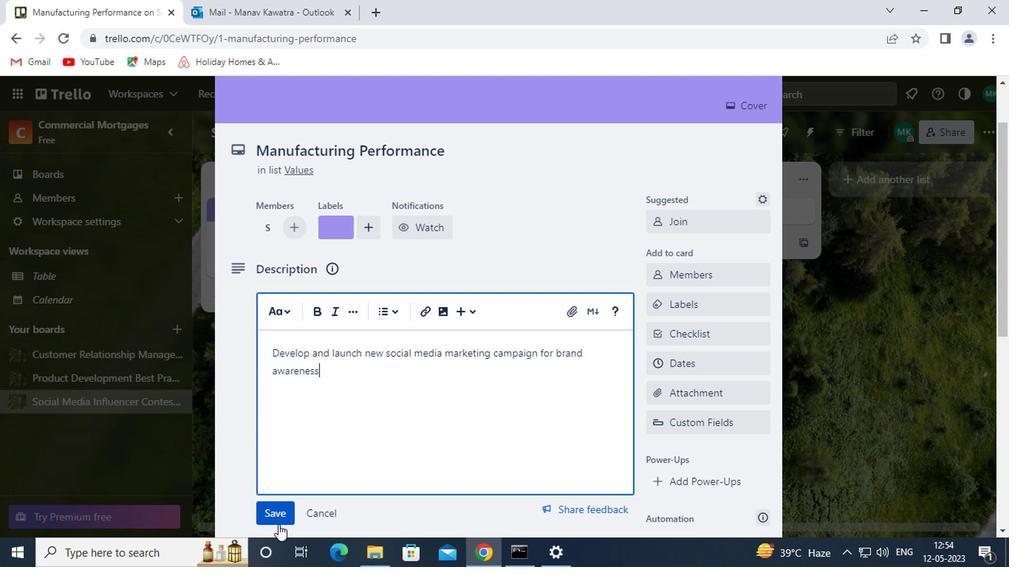 
Action: Mouse pressed left at (275, 515)
Screenshot: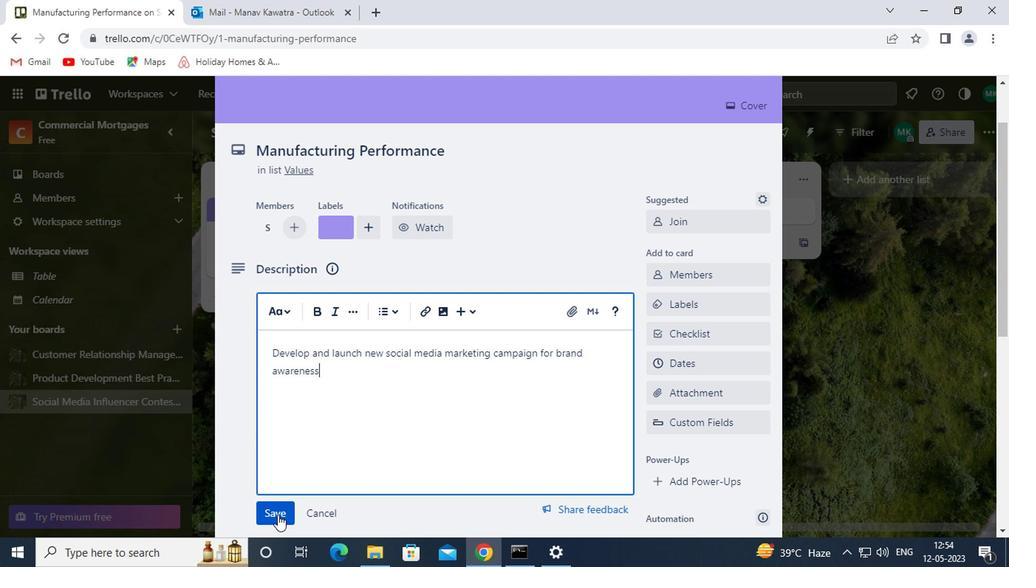 
Action: Mouse moved to (384, 405)
Screenshot: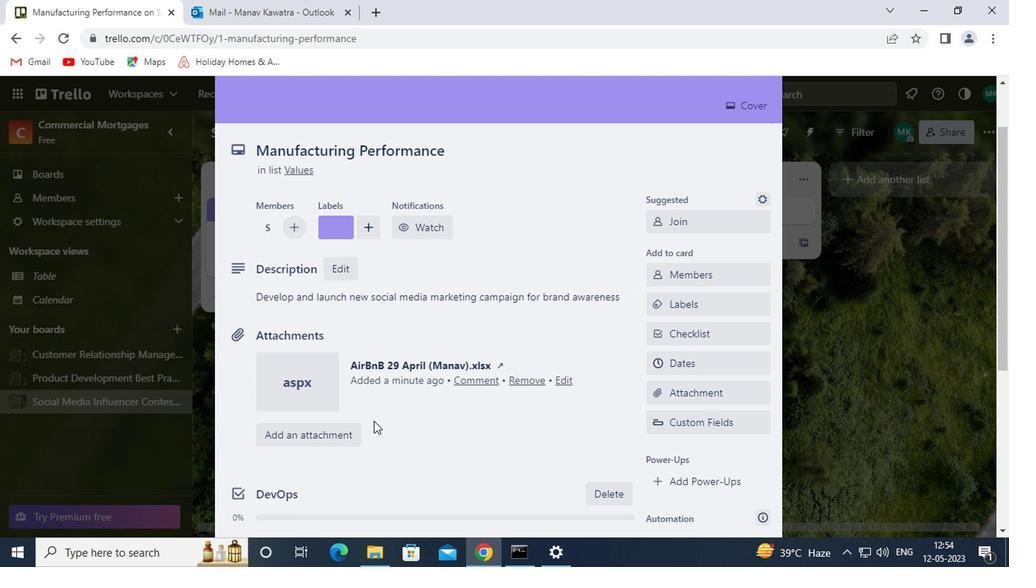 
Action: Mouse scrolled (384, 404) with delta (0, 0)
Screenshot: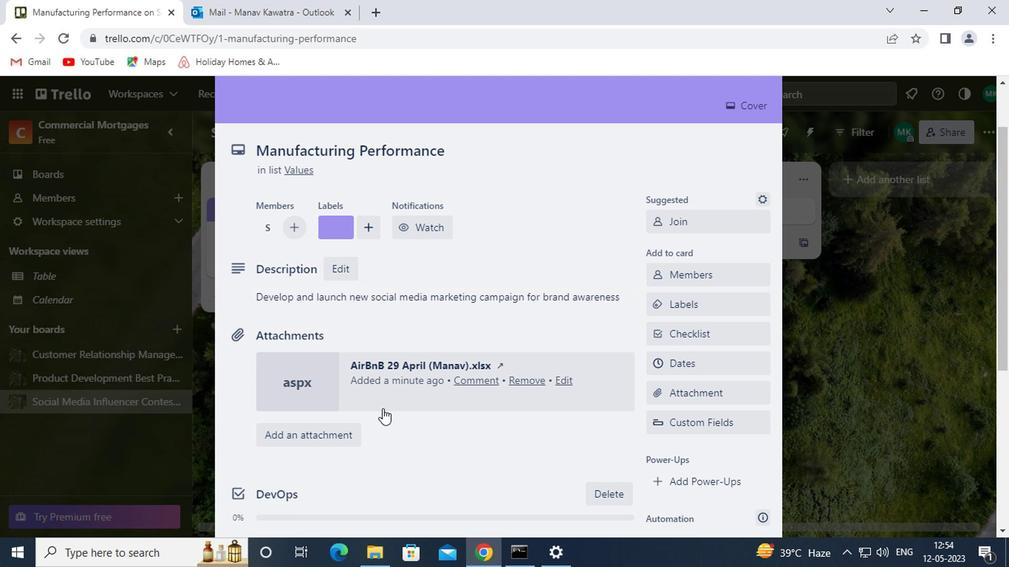 
Action: Mouse scrolled (384, 404) with delta (0, 0)
Screenshot: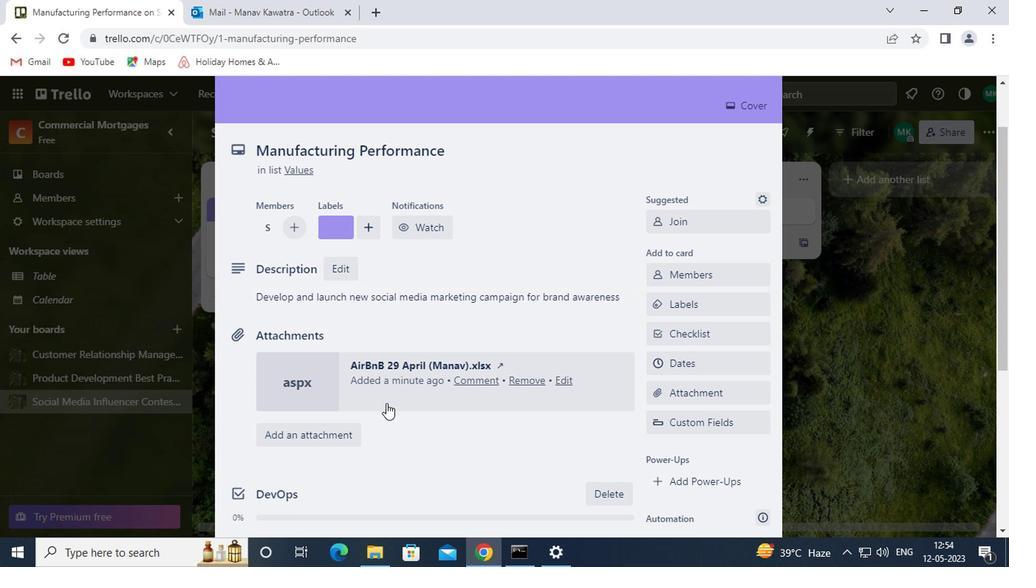 
Action: Mouse scrolled (384, 404) with delta (0, 0)
Screenshot: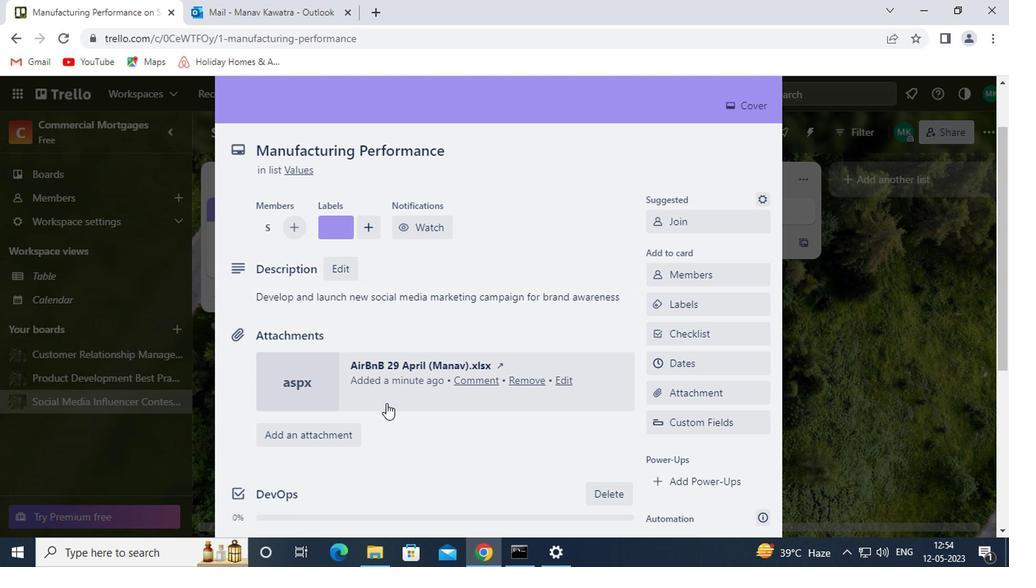 
Action: Mouse scrolled (384, 406) with delta (0, 1)
Screenshot: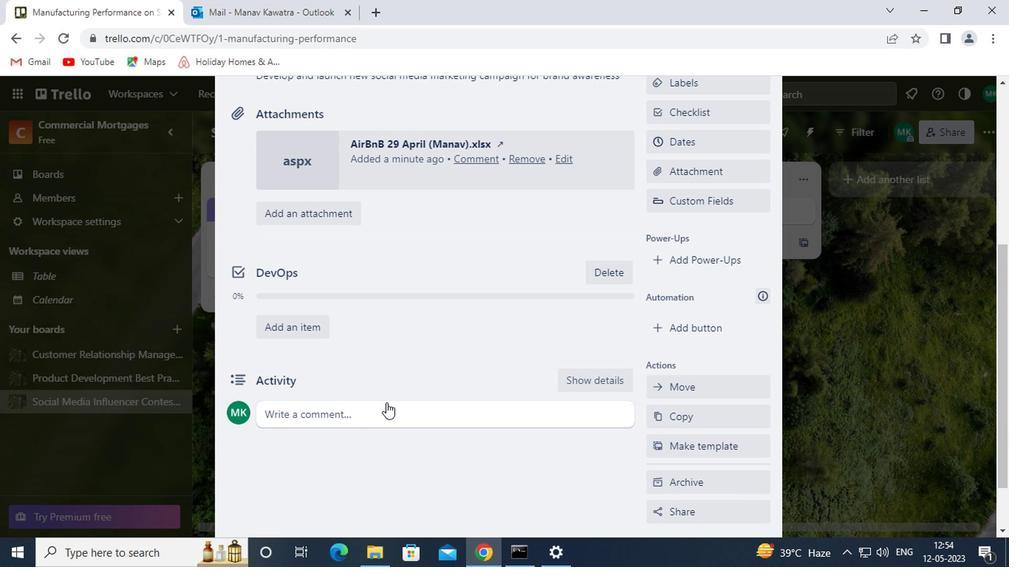 
Action: Mouse scrolled (384, 406) with delta (0, 1)
Screenshot: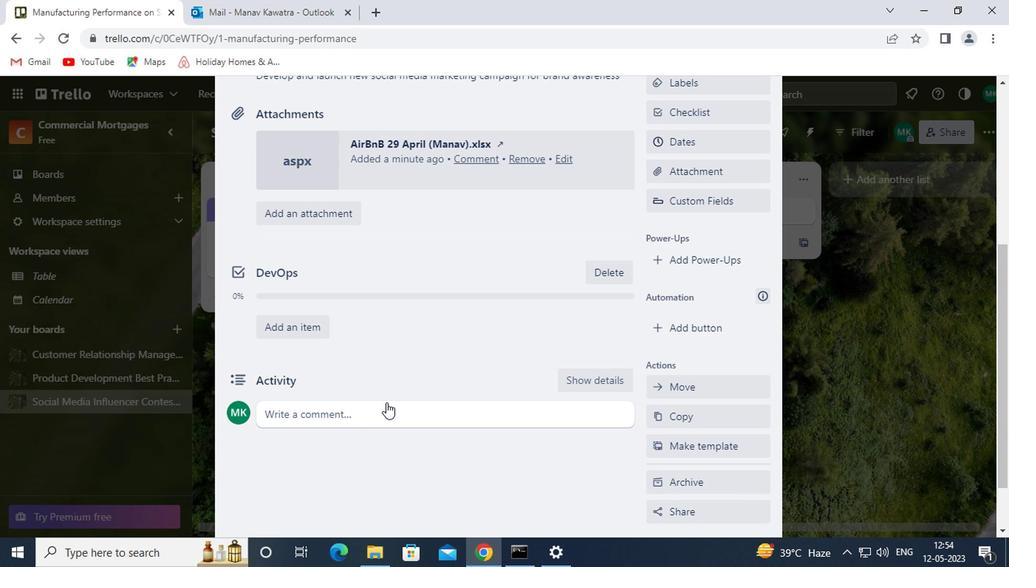 
Action: Mouse scrolled (384, 404) with delta (0, 0)
Screenshot: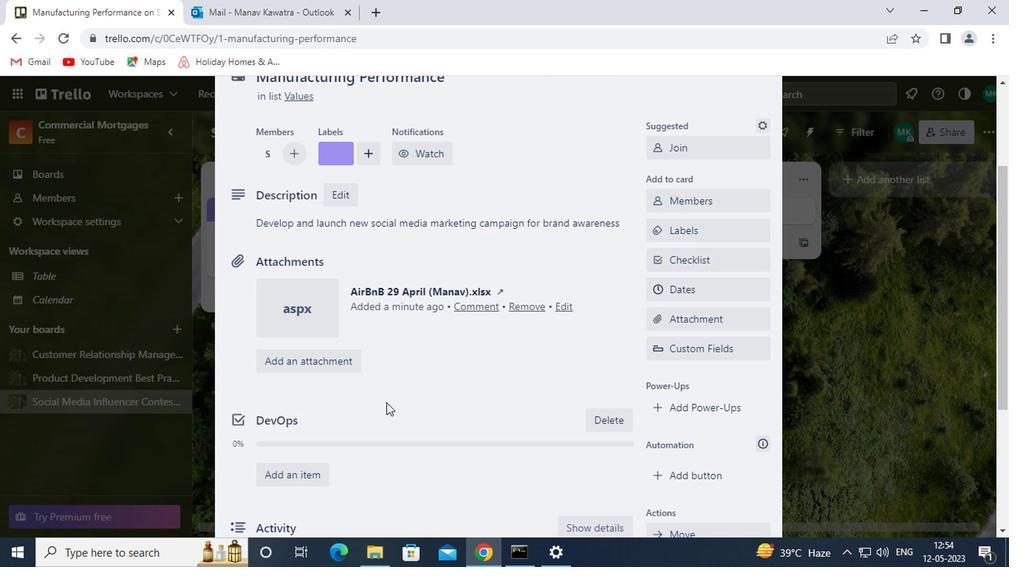 
Action: Mouse scrolled (384, 404) with delta (0, 0)
Screenshot: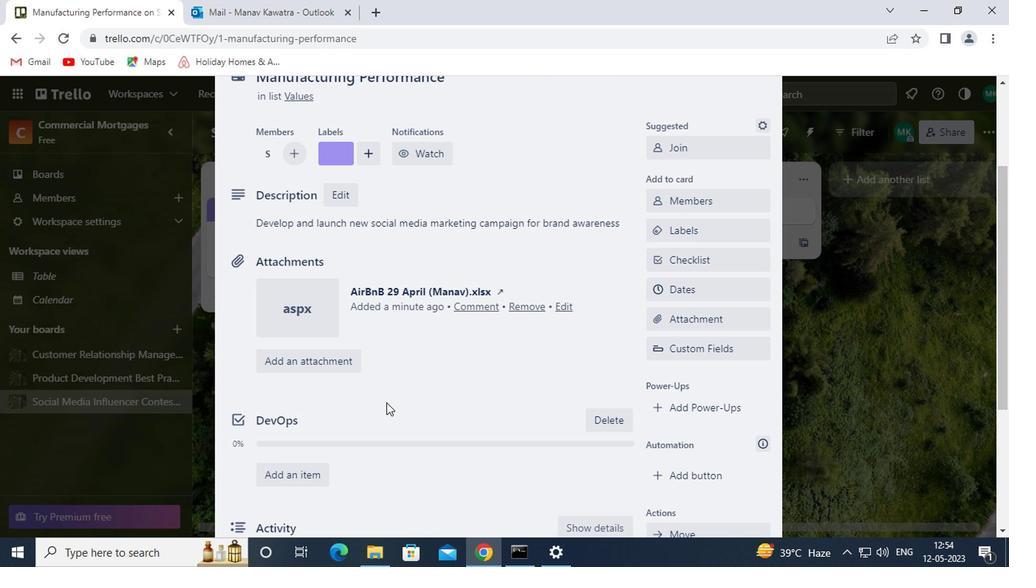 
Action: Mouse moved to (336, 414)
Screenshot: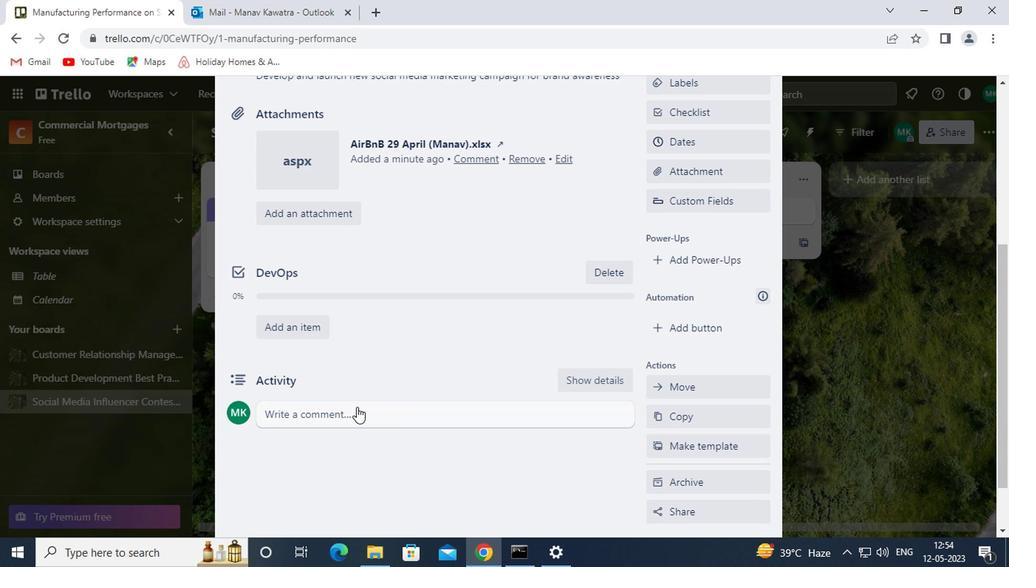 
Action: Mouse pressed left at (336, 414)
Screenshot: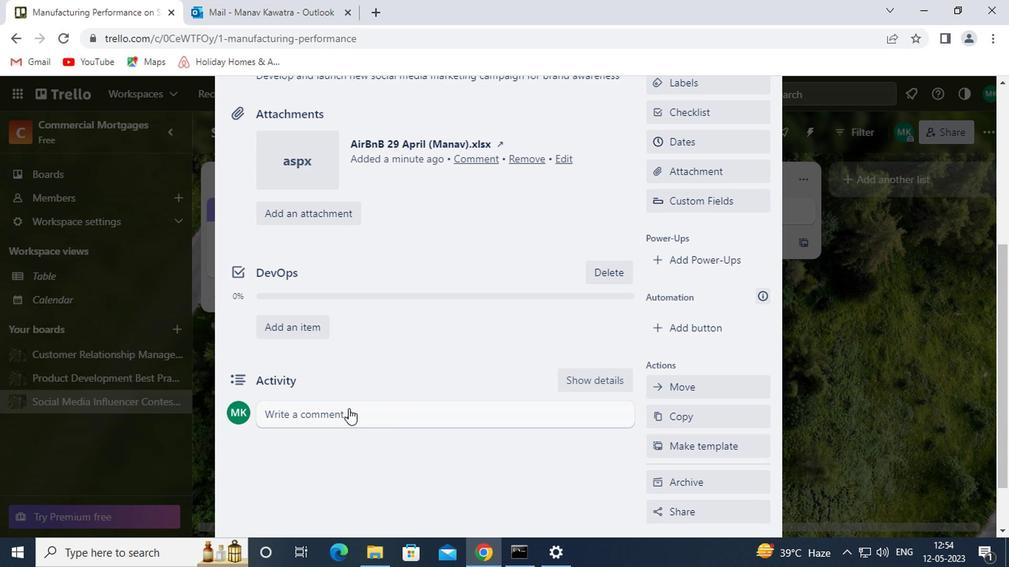 
Action: Mouse moved to (315, 468)
Screenshot: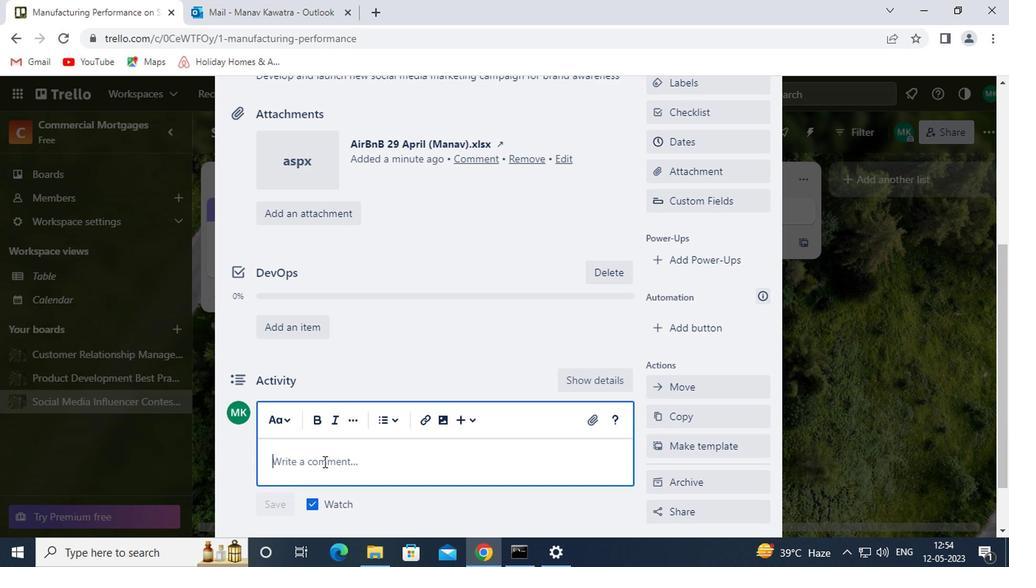 
Action: Mouse pressed left at (315, 468)
Screenshot: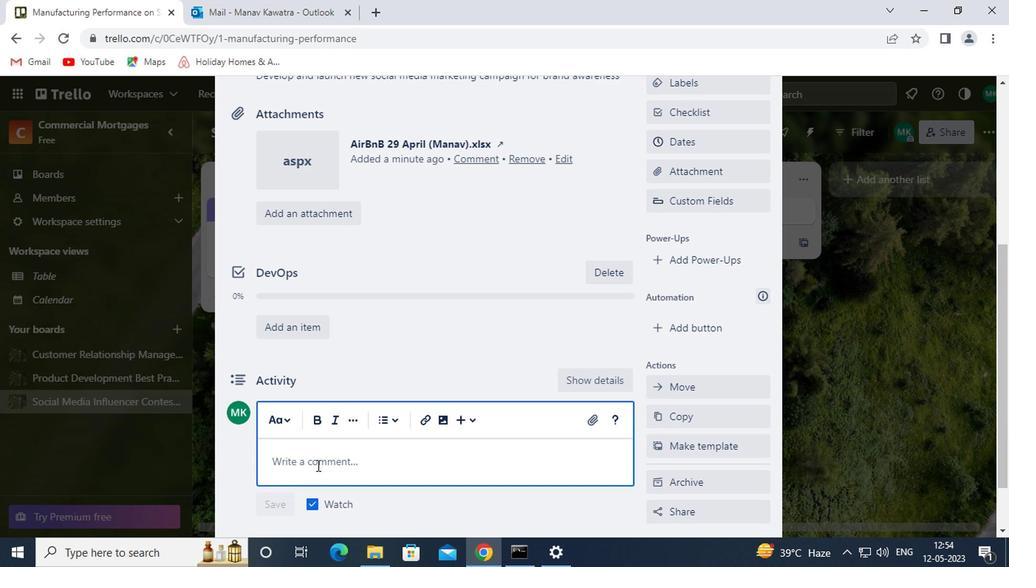 
Action: Key pressed <Key.shift>LET<Key.space>US<Key.space>,<Key.backspace>MAKE<Key.space>SURE<Key.space>WE<Key.space>HAVE<Key.space>A<Key.space>CLEAR<Key.space>UNDERSTANDING<Key.space>OG<Key.backspace>F<Key.space>THE<Key.space>DESIRED<Key.space>OY<Key.backspace>UTCOMES<Key.space>AND<Key.space>SUCCESS<Key.space>METRICS<Key.space>FOR<Key.space>THIS<Key.space>TASK
Screenshot: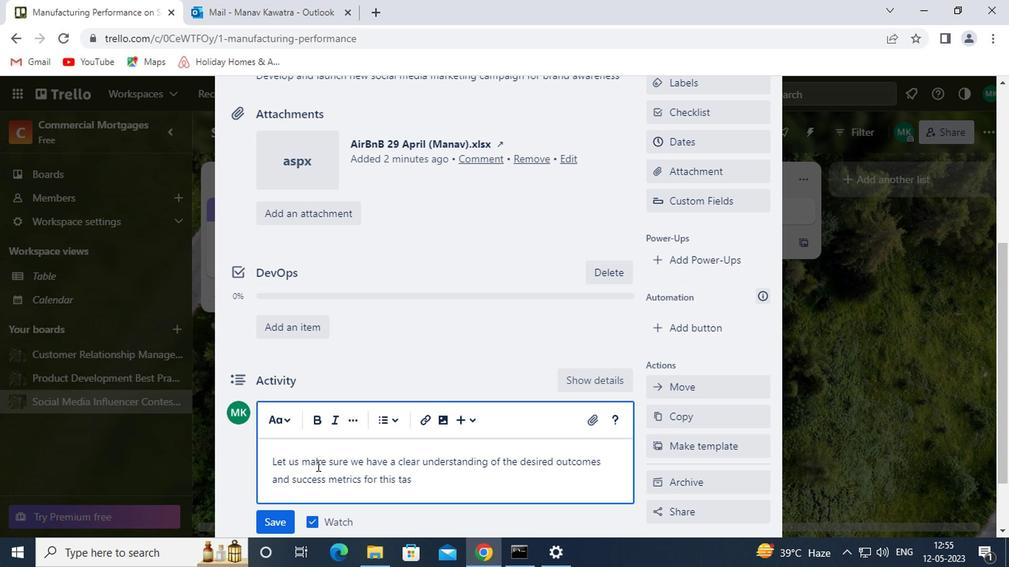 
Action: Mouse moved to (284, 524)
Screenshot: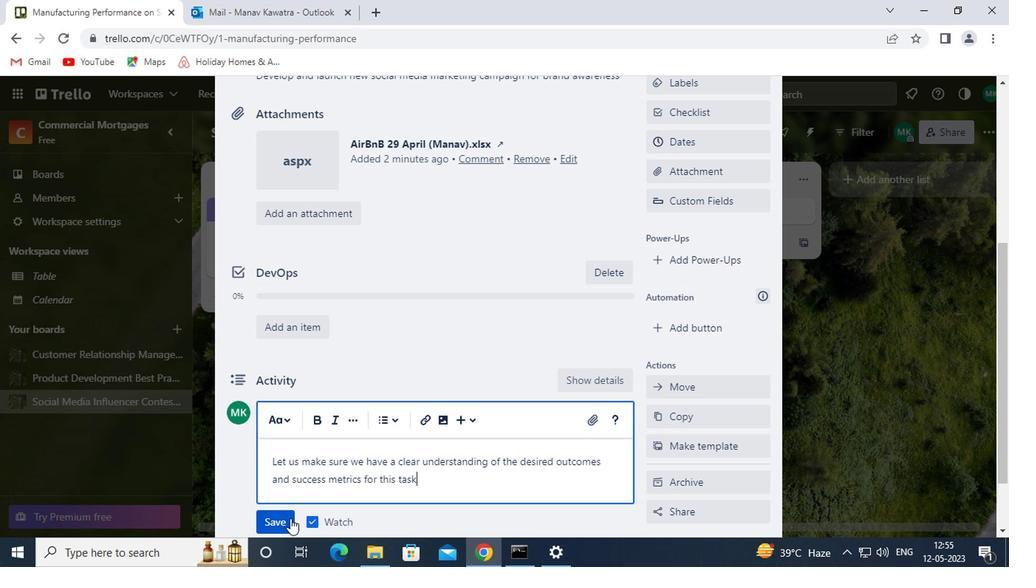 
Action: Mouse pressed left at (284, 524)
Screenshot: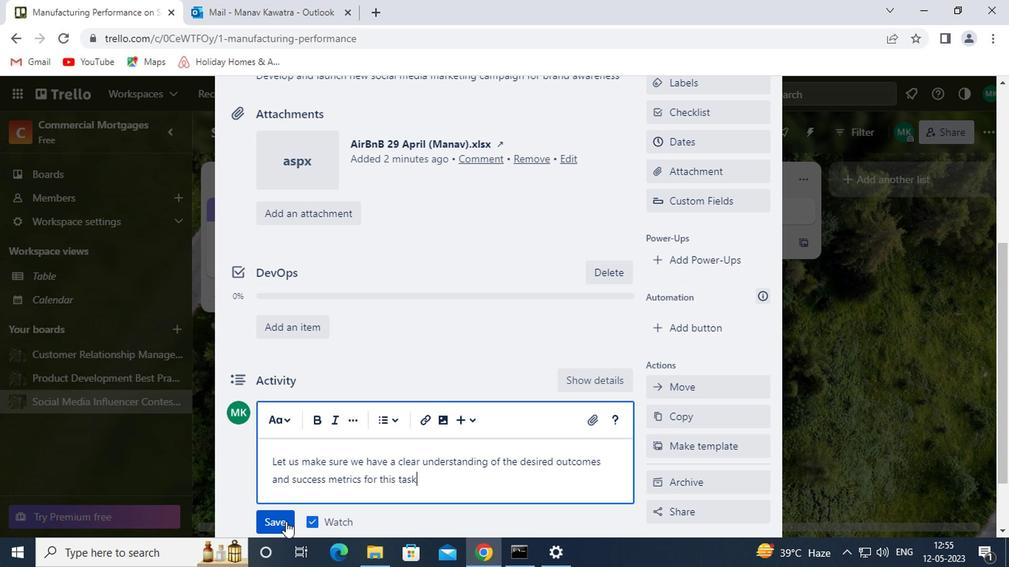 
Action: Mouse moved to (681, 143)
Screenshot: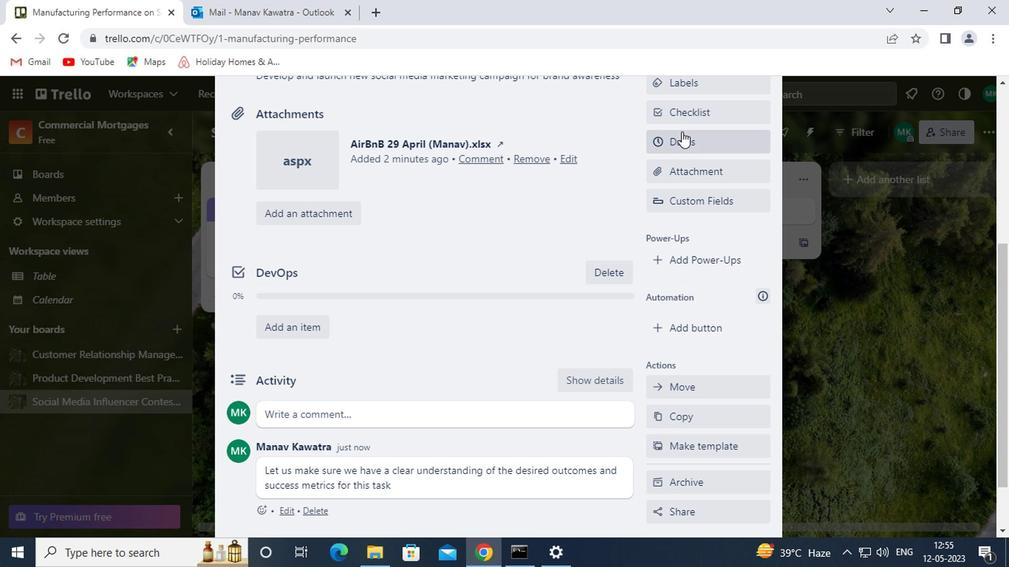 
Action: Mouse pressed left at (681, 143)
Screenshot: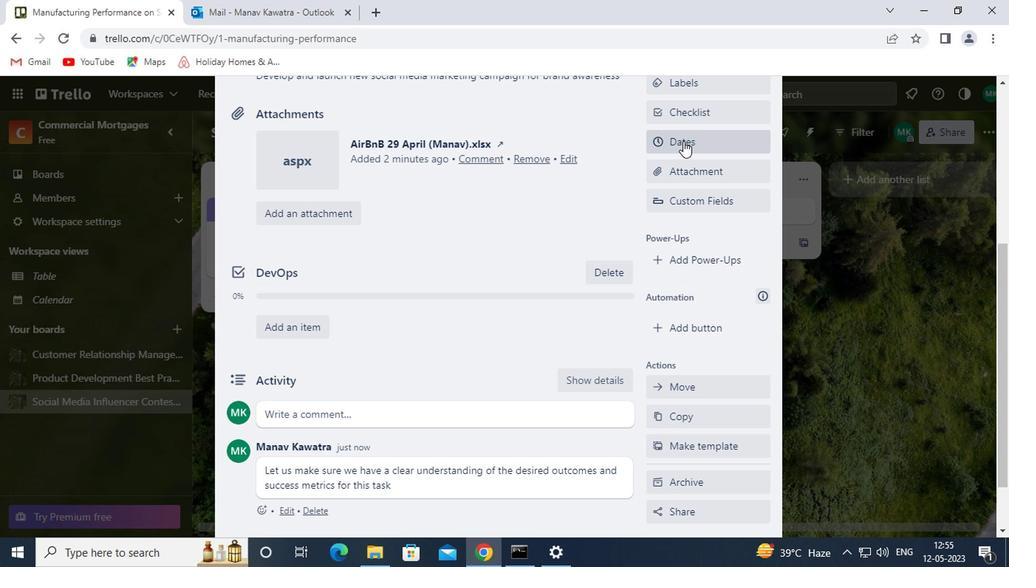 
Action: Mouse moved to (657, 398)
Screenshot: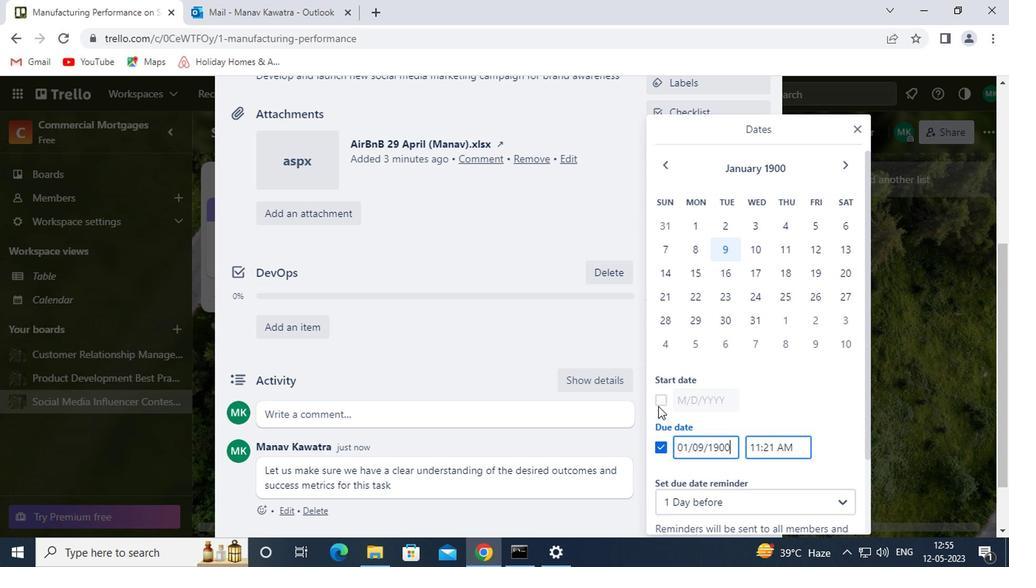 
Action: Mouse pressed left at (657, 398)
Screenshot: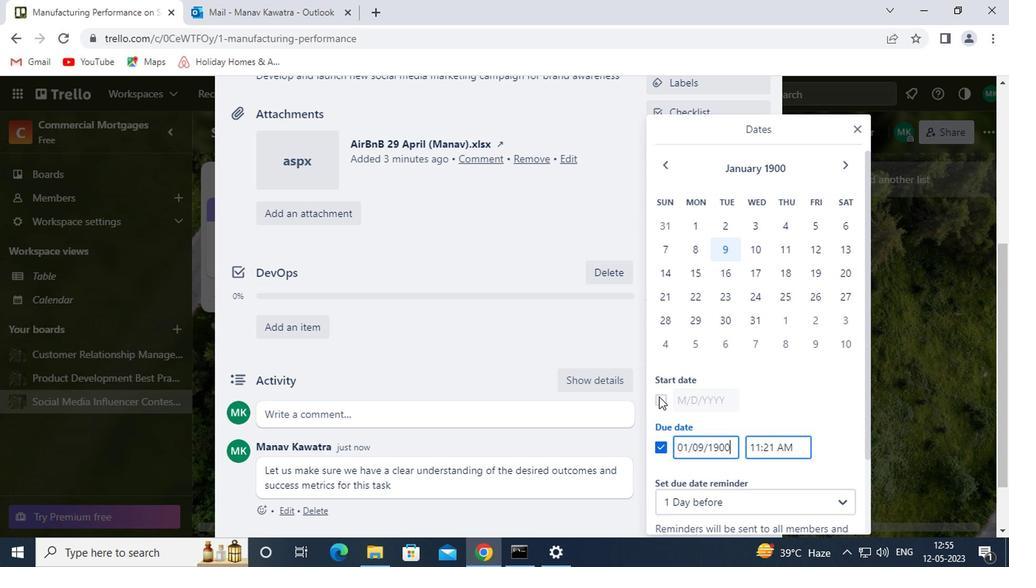 
Action: Mouse moved to (756, 225)
Screenshot: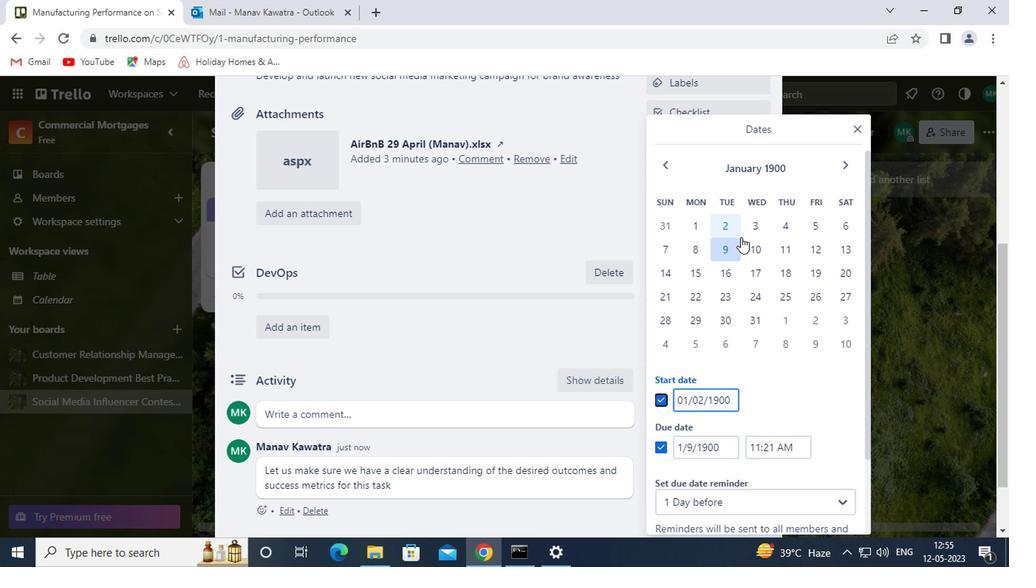 
Action: Mouse pressed left at (756, 225)
Screenshot: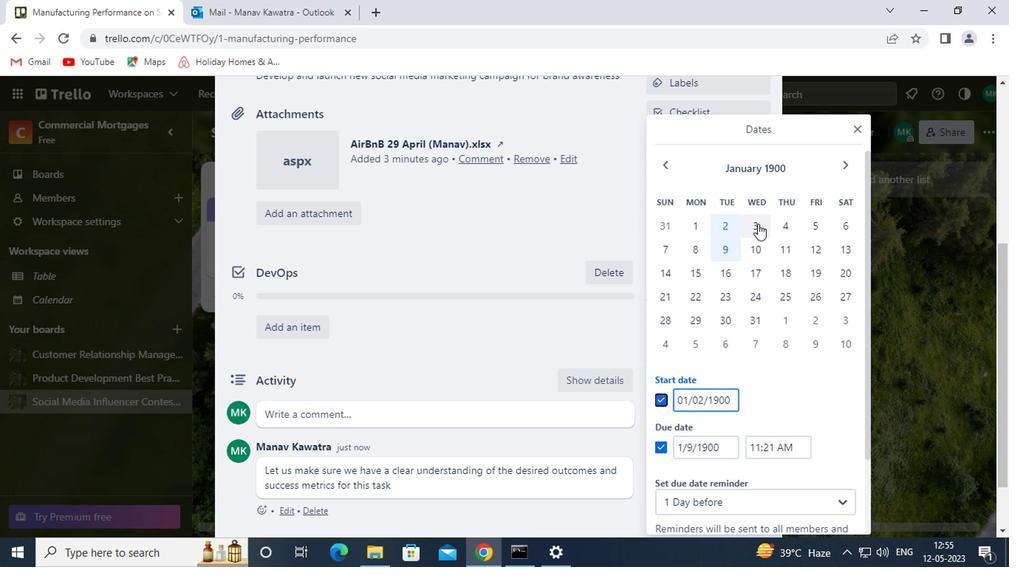 
Action: Mouse moved to (755, 249)
Screenshot: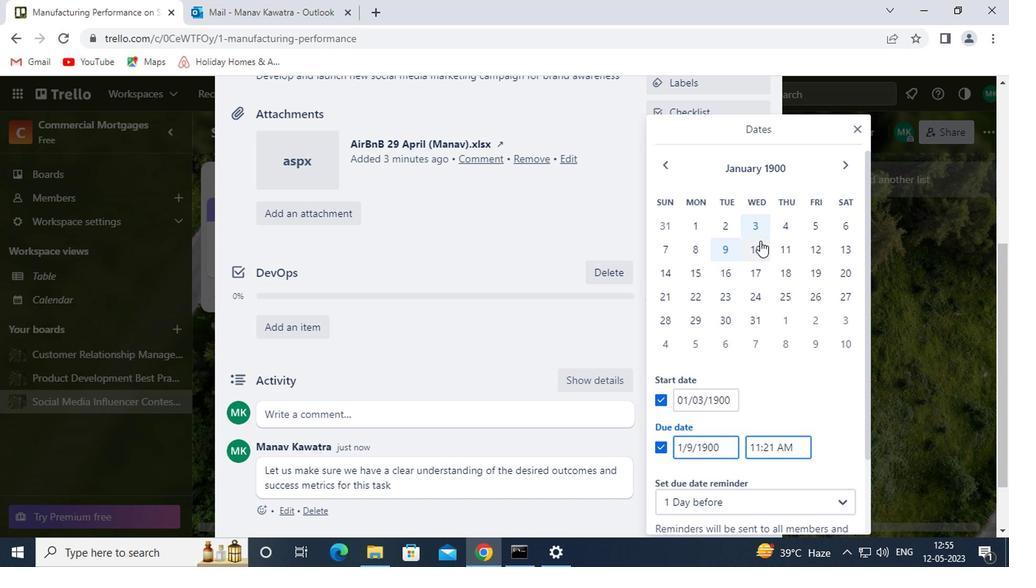 
Action: Mouse pressed left at (755, 249)
Screenshot: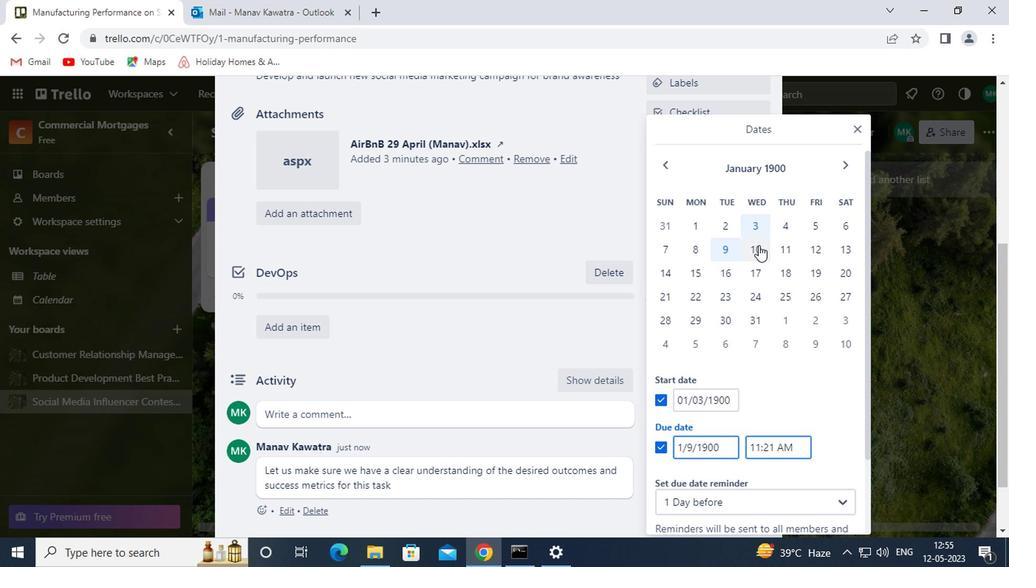 
Action: Mouse moved to (705, 508)
Screenshot: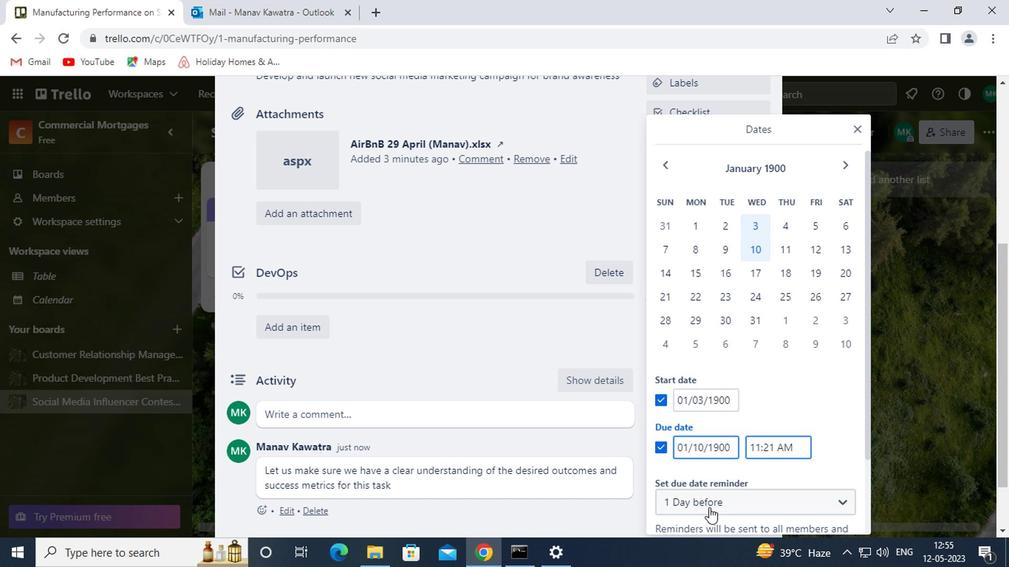 
Action: Mouse scrolled (705, 508) with delta (0, 0)
Screenshot: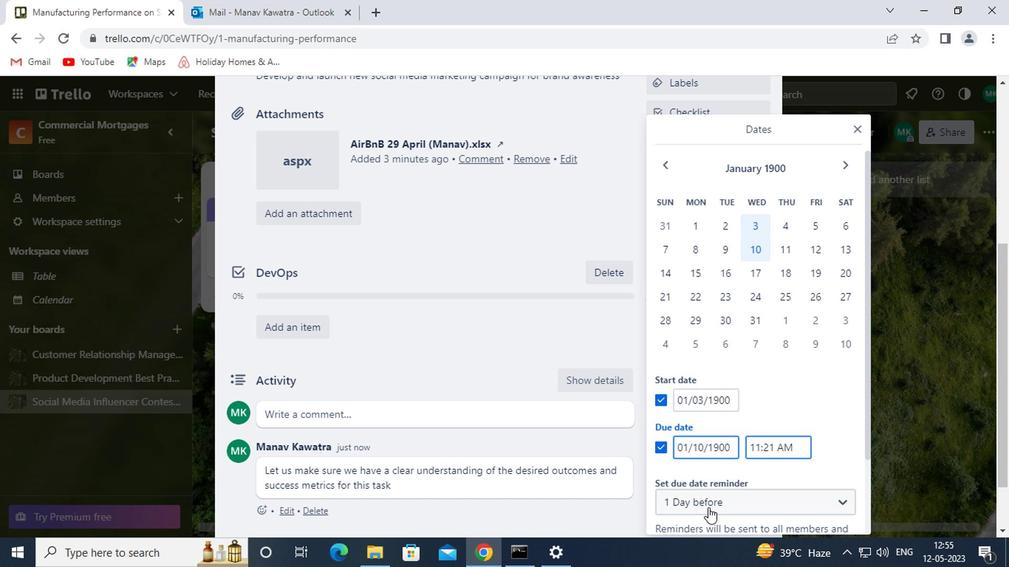 
Action: Mouse scrolled (705, 508) with delta (0, 0)
Screenshot: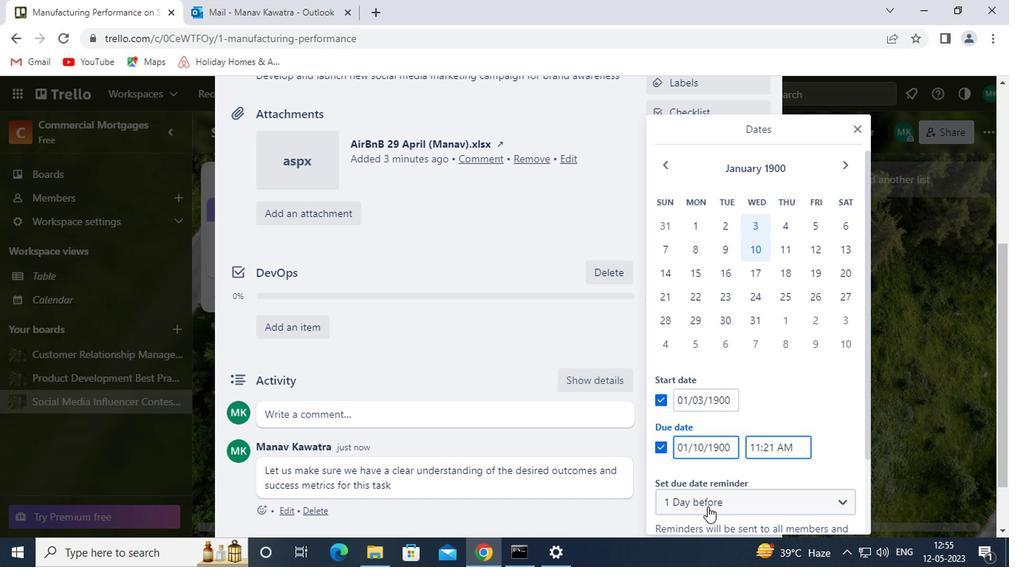 
Action: Mouse moved to (701, 479)
Screenshot: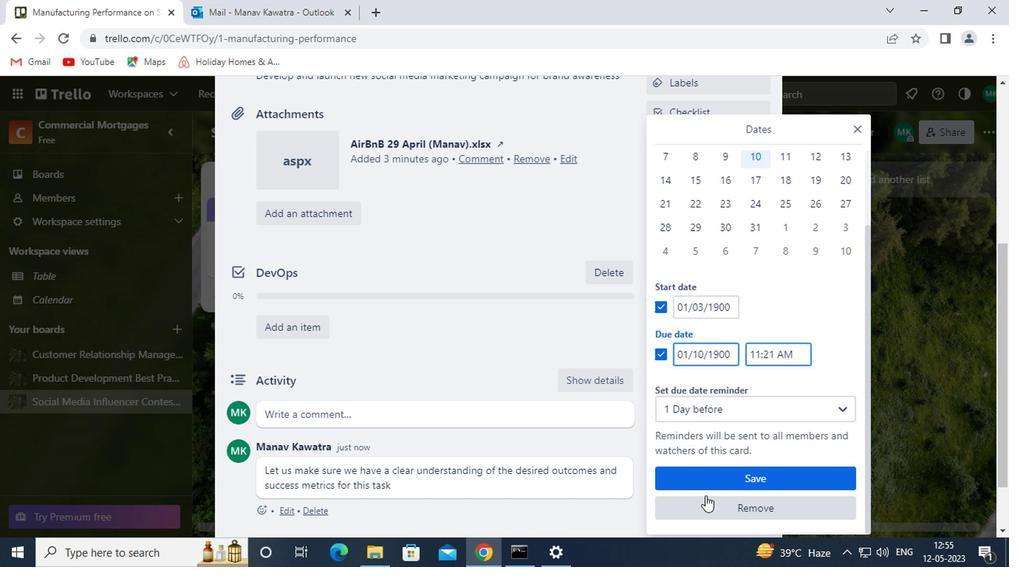 
Action: Mouse pressed left at (701, 479)
Screenshot: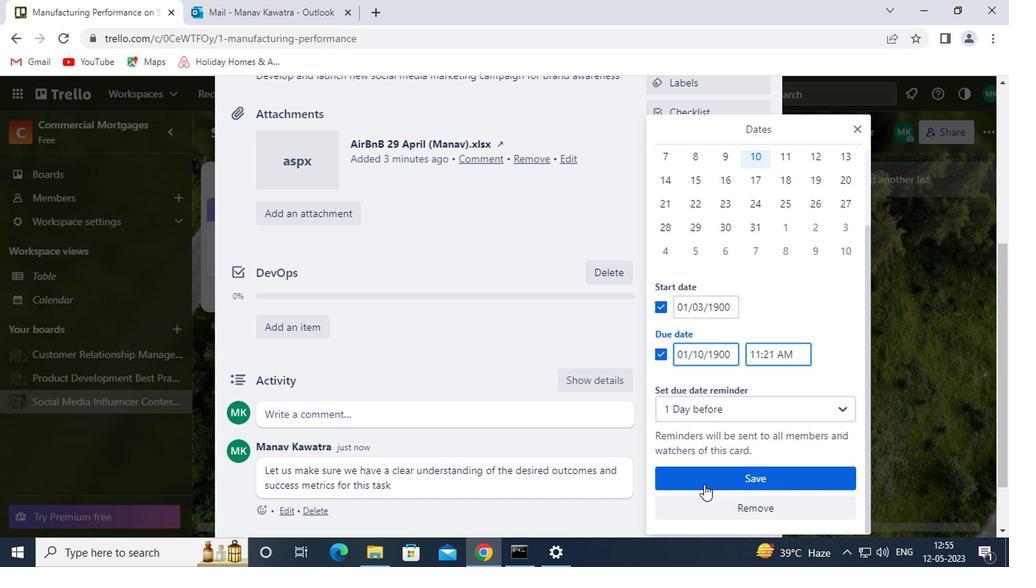 
Action: Mouse moved to (789, 394)
Screenshot: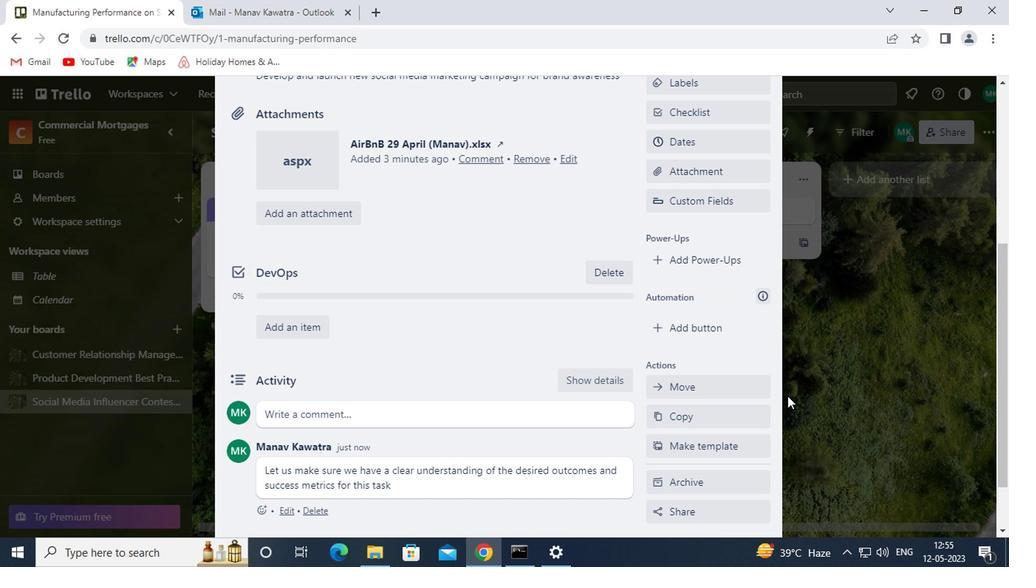 
Action: Mouse pressed left at (789, 394)
Screenshot: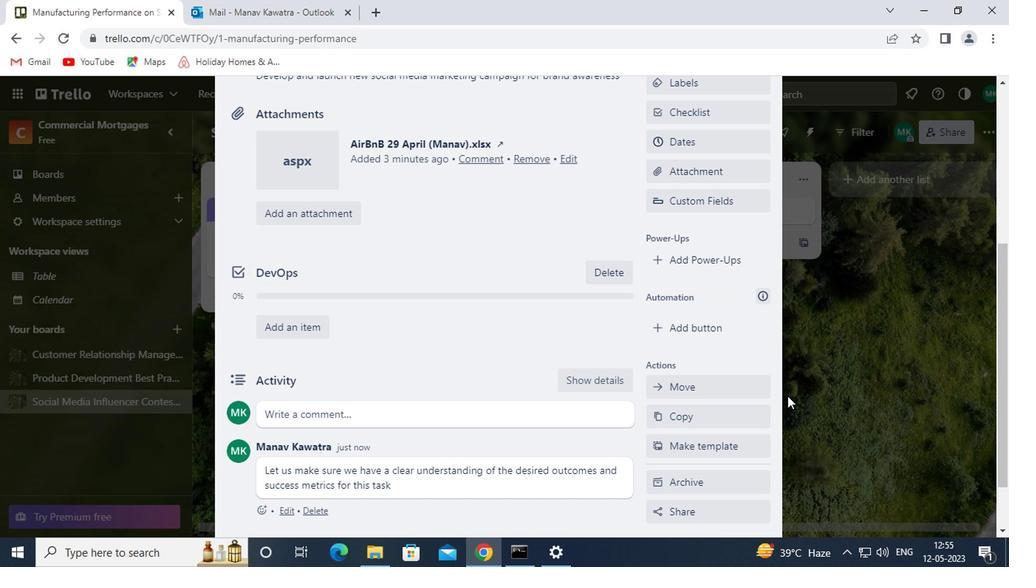 
